 Task: Open Card Sales Contract Review in Board Sales Forecasting and Pipeline Management to Workspace Cloud Computing Software and add a team member Softage.3@softage.net, a label Purple, a checklist Tax Planning, an attachment from your google drive, a color Purple and finally, add a card description 'Plan and execute company team-building conference with team-building challenges' and a comment 'Given the size and scope of this task, let us make sure we have the necessary resources and support to get it done.'. Add a start date 'Jan 03, 1900' with a due date 'Jan 10, 1900'
Action: Mouse moved to (102, 327)
Screenshot: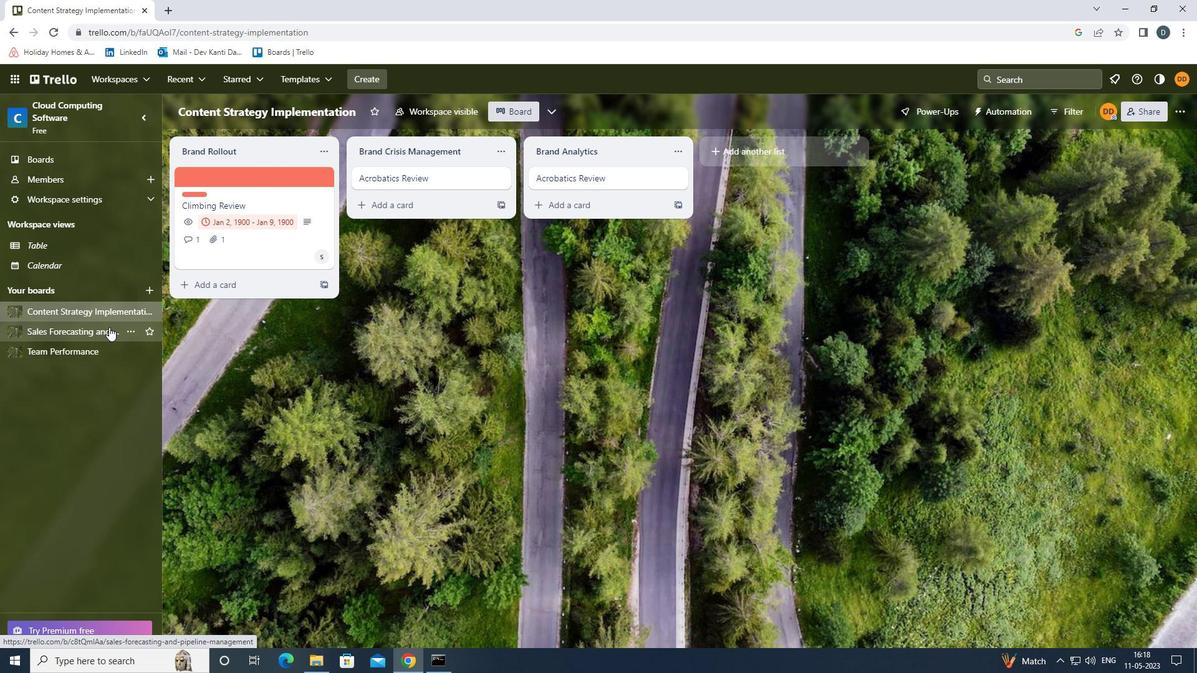 
Action: Mouse pressed left at (102, 327)
Screenshot: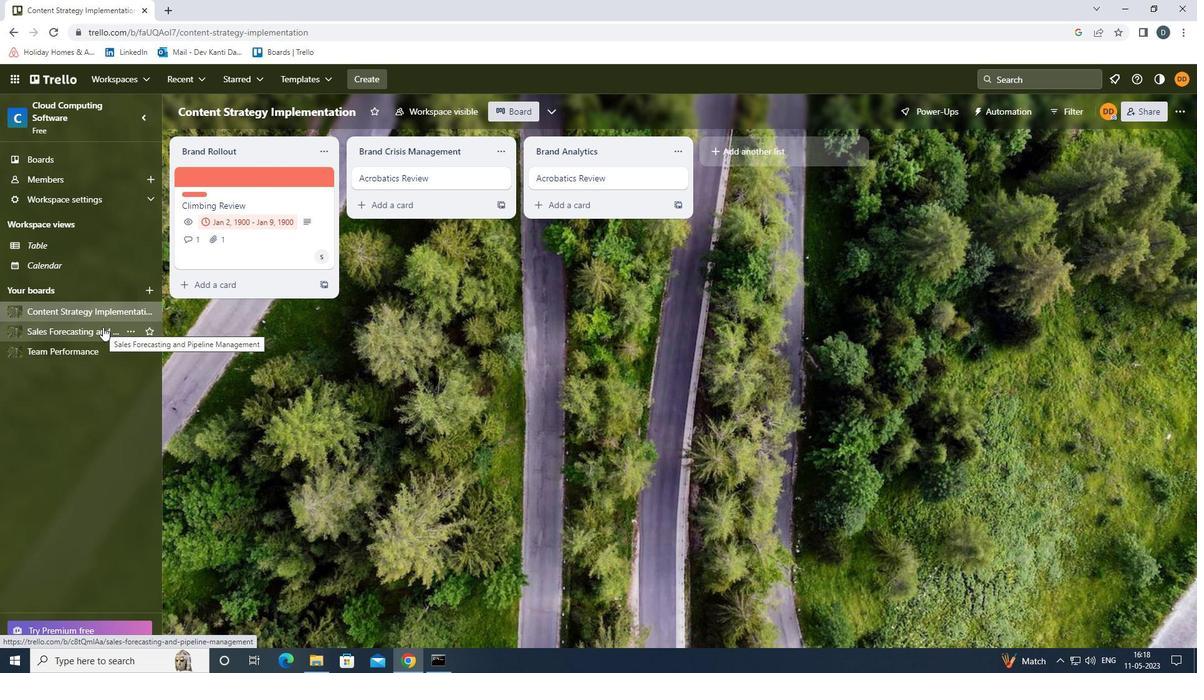 
Action: Mouse moved to (258, 181)
Screenshot: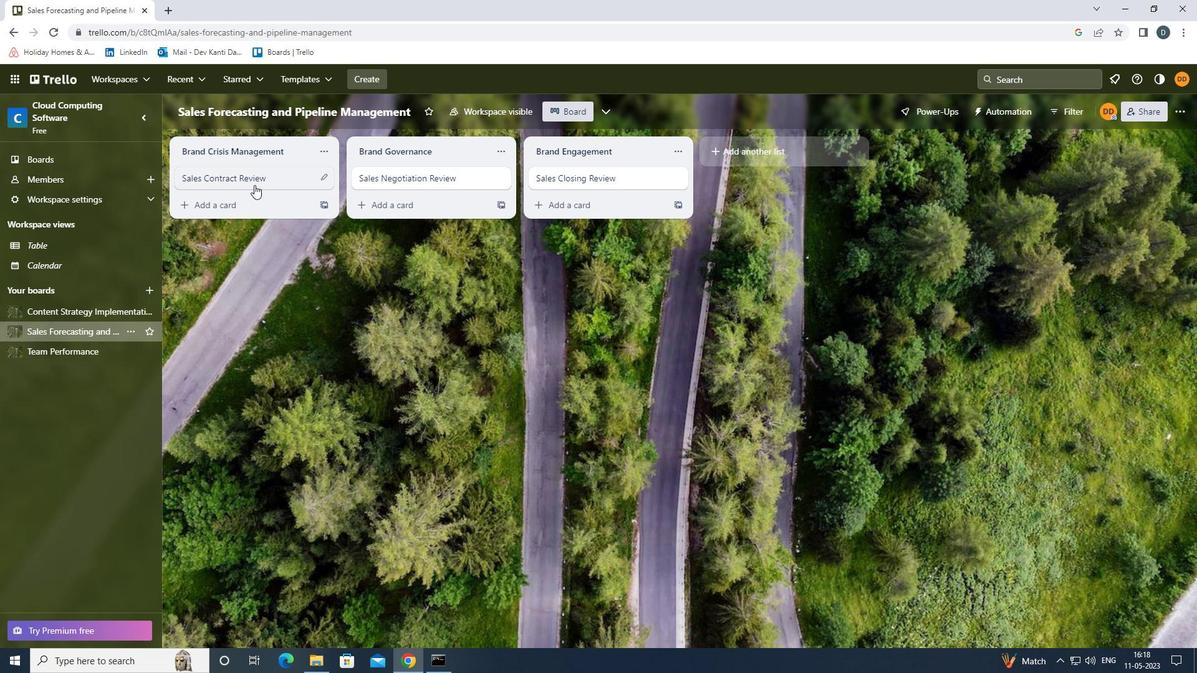 
Action: Mouse pressed left at (258, 181)
Screenshot: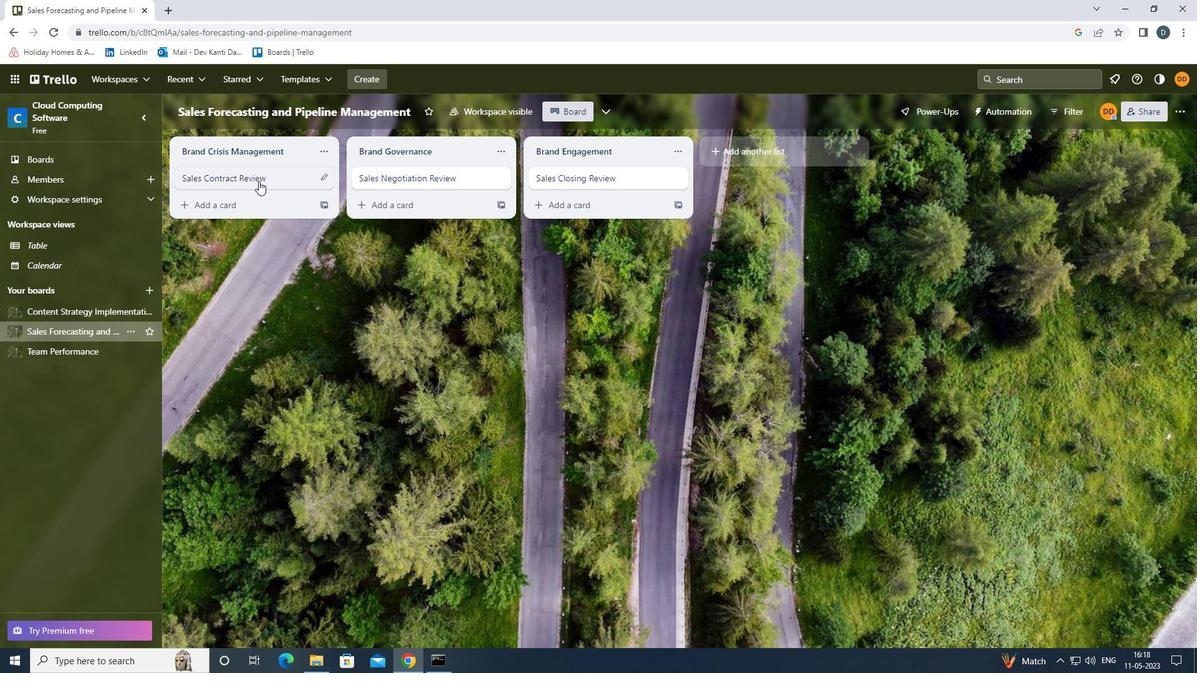
Action: Mouse moved to (739, 177)
Screenshot: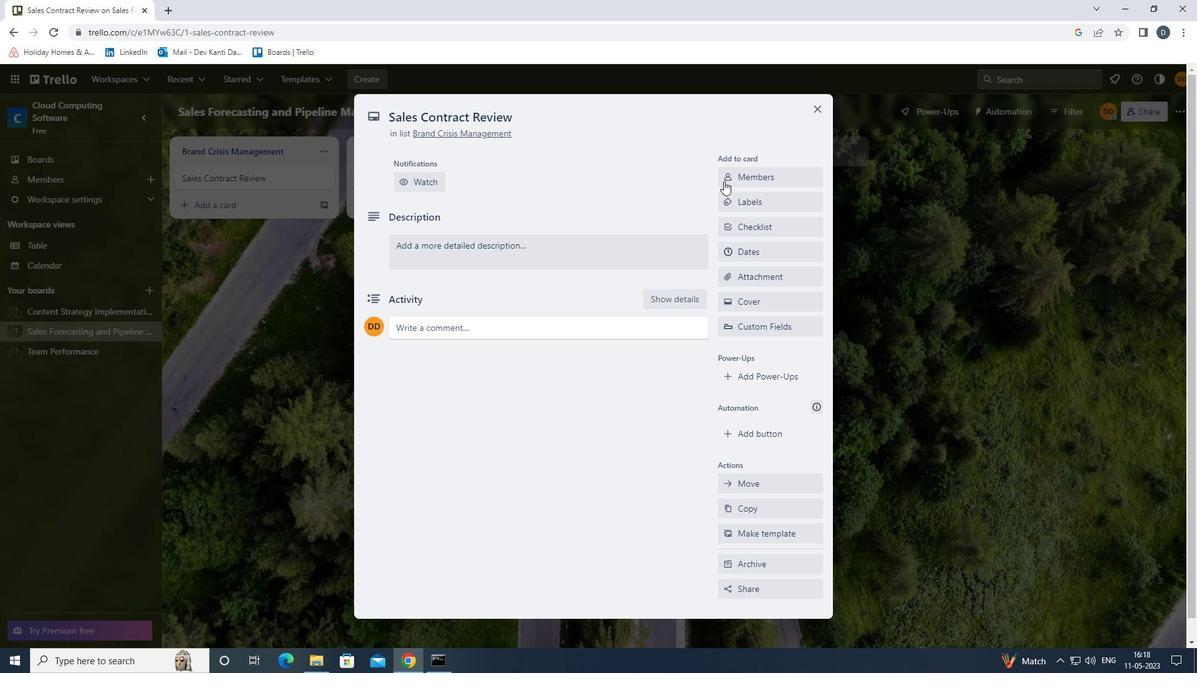 
Action: Mouse pressed left at (739, 177)
Screenshot: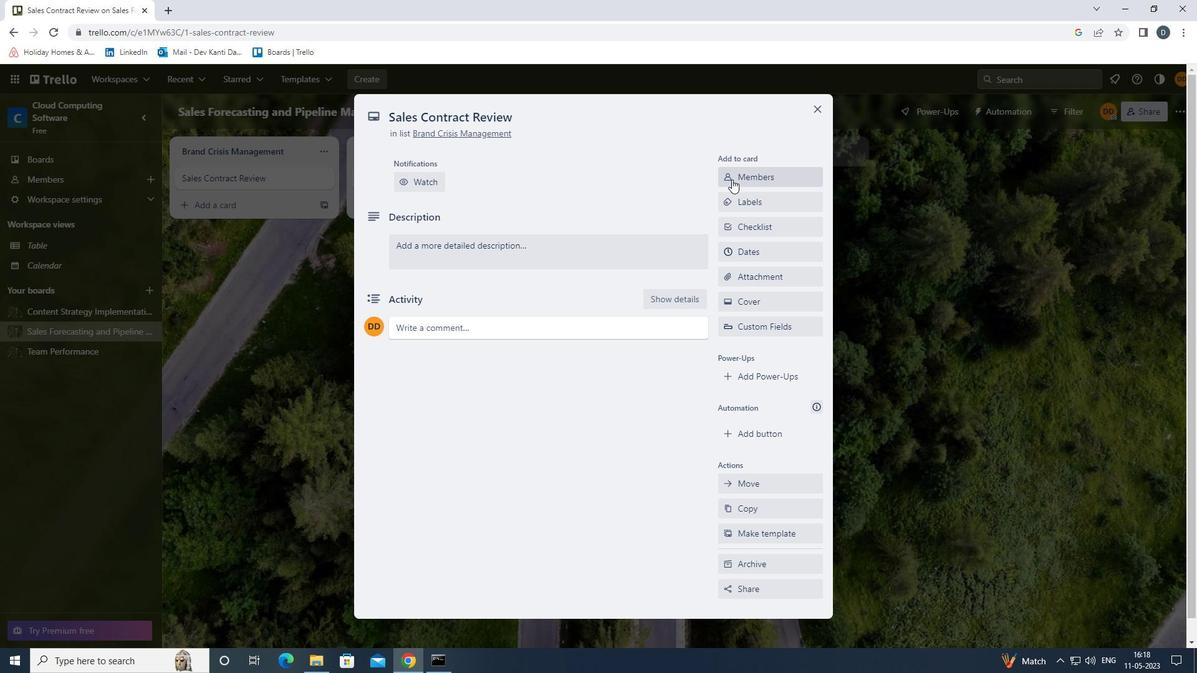
Action: Key pressed <Key.shift><Key.shift>SOFTAGE.3<Key.shift><Key.shift><Key.shift><Key.shift><Key.shift><Key.shift><Key.shift><Key.shift><Key.shift><Key.shift>@SOFTAGE.NET
Screenshot: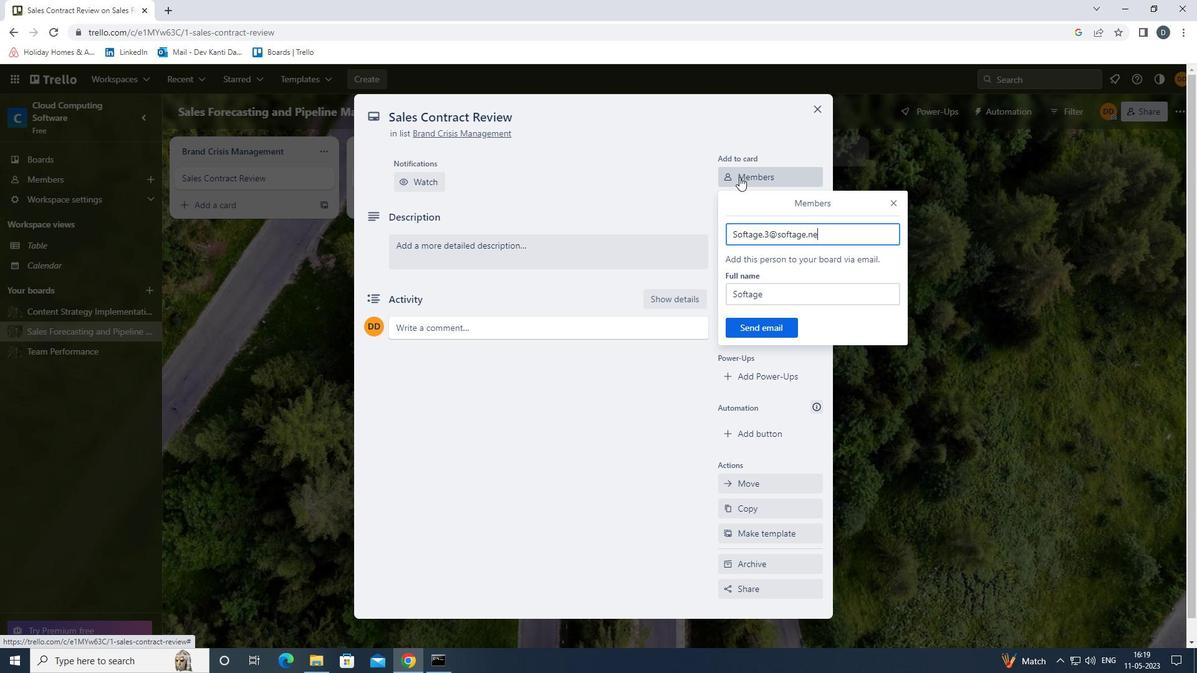 
Action: Mouse moved to (757, 324)
Screenshot: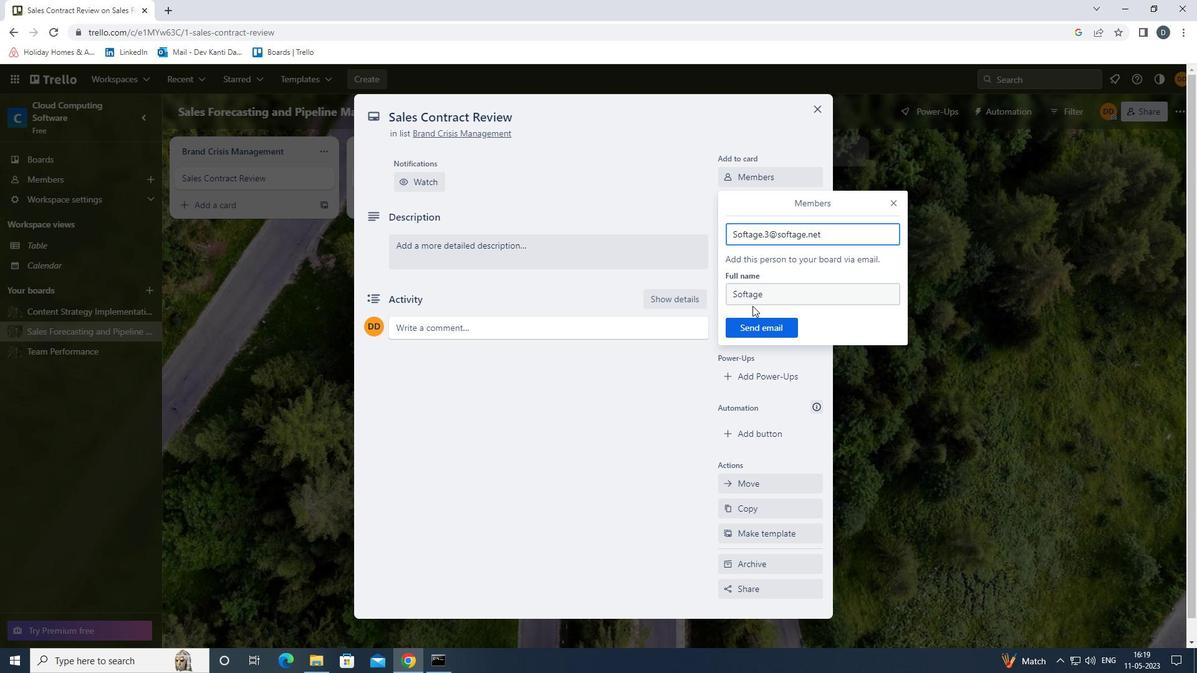 
Action: Mouse pressed left at (757, 324)
Screenshot: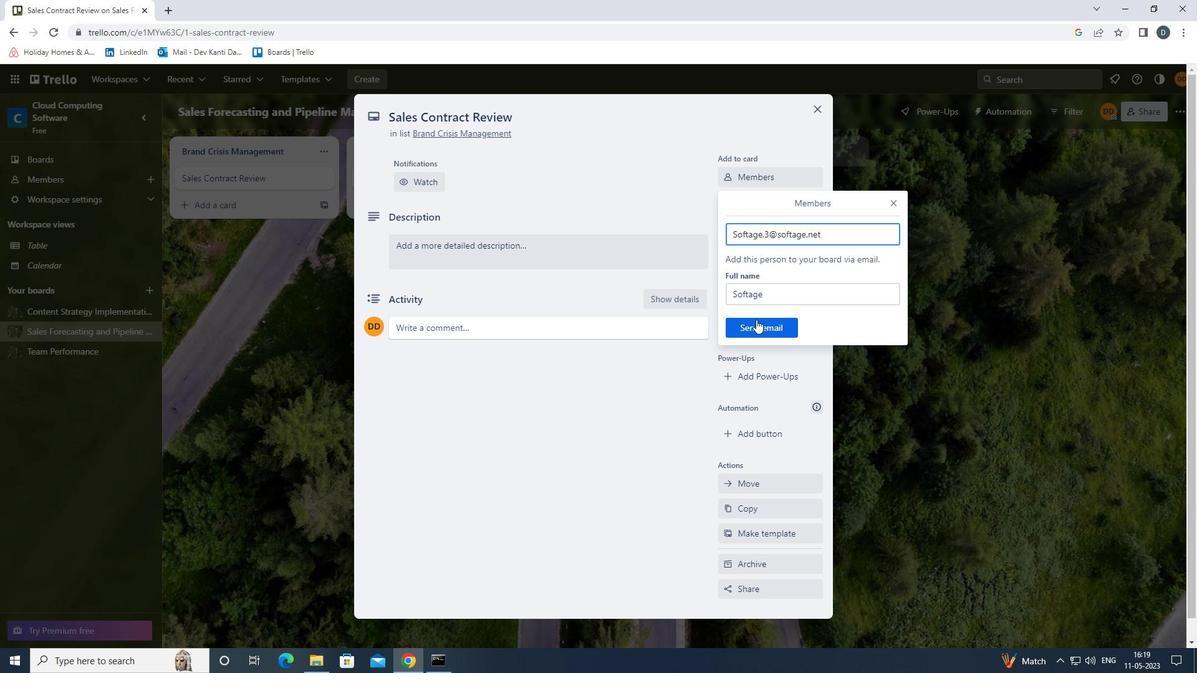 
Action: Mouse moved to (777, 248)
Screenshot: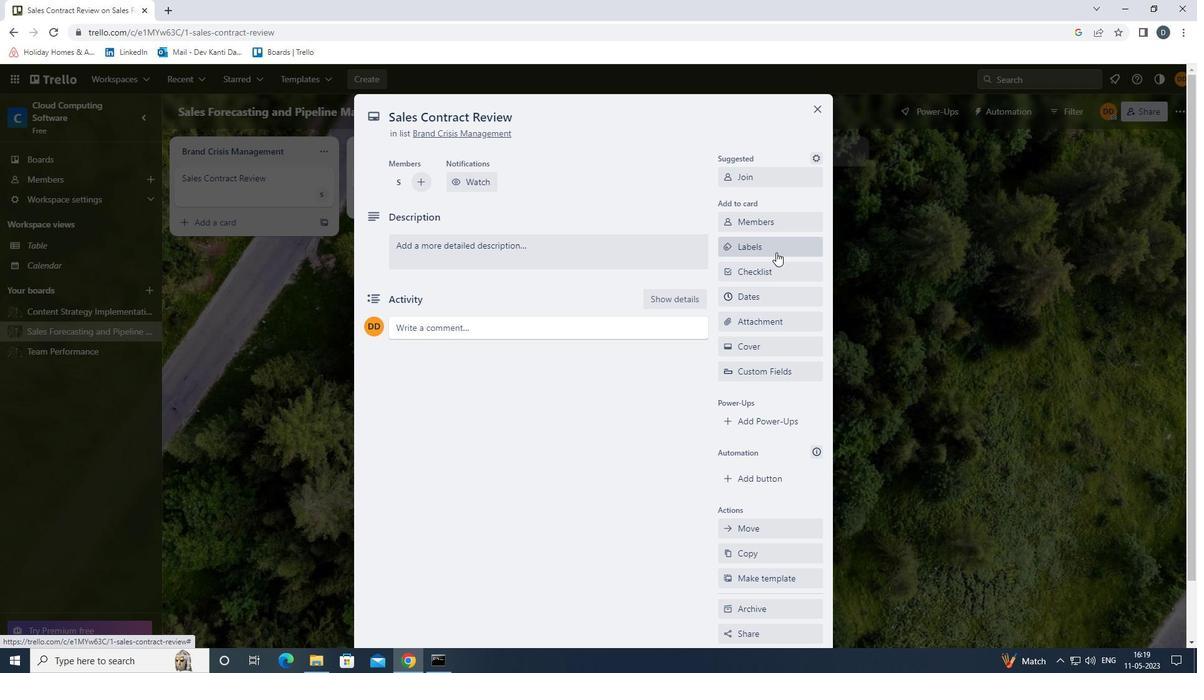 
Action: Mouse pressed left at (777, 248)
Screenshot: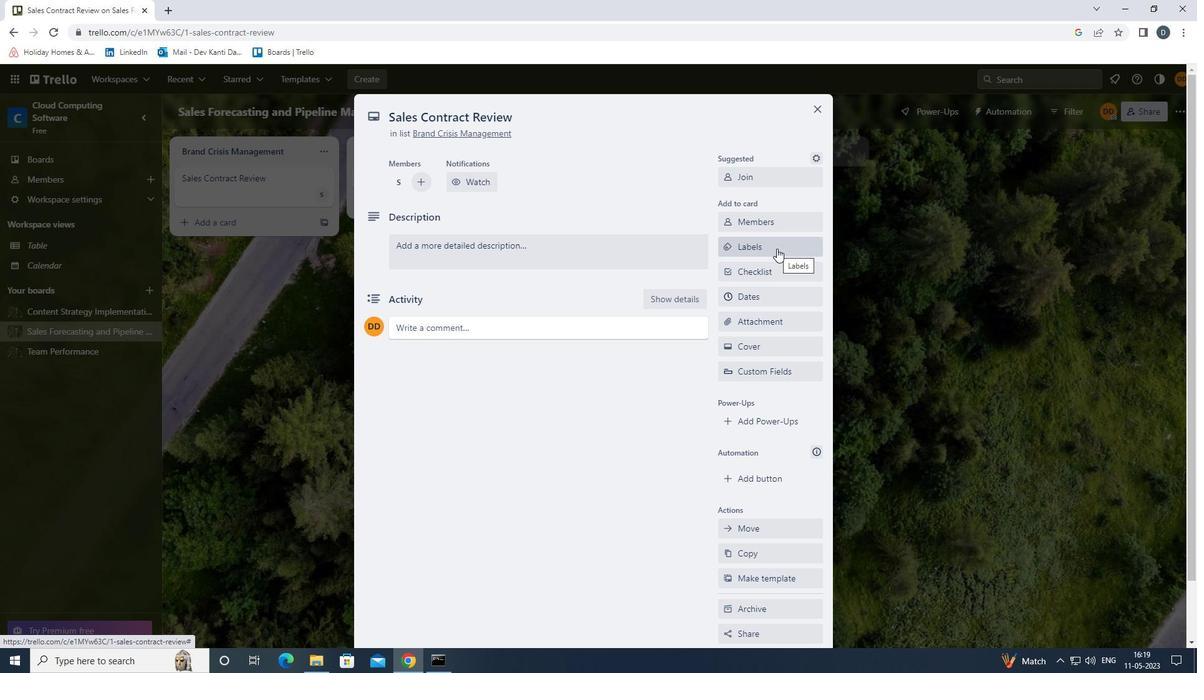 
Action: Mouse moved to (794, 432)
Screenshot: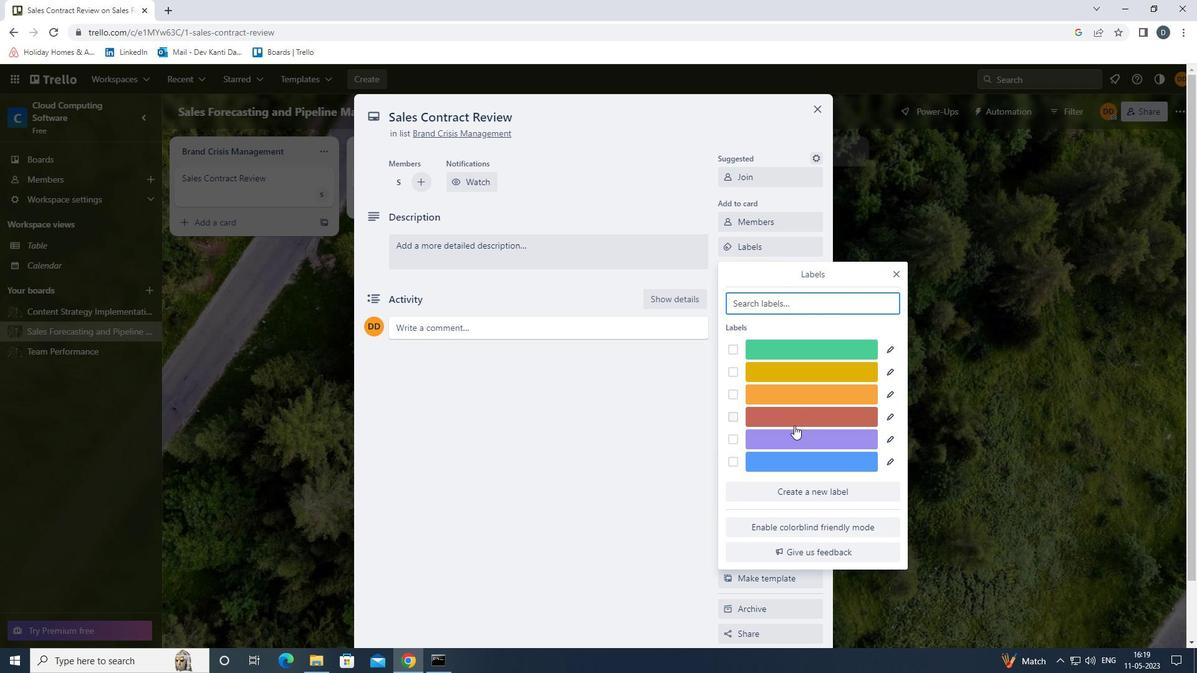 
Action: Mouse pressed left at (794, 432)
Screenshot: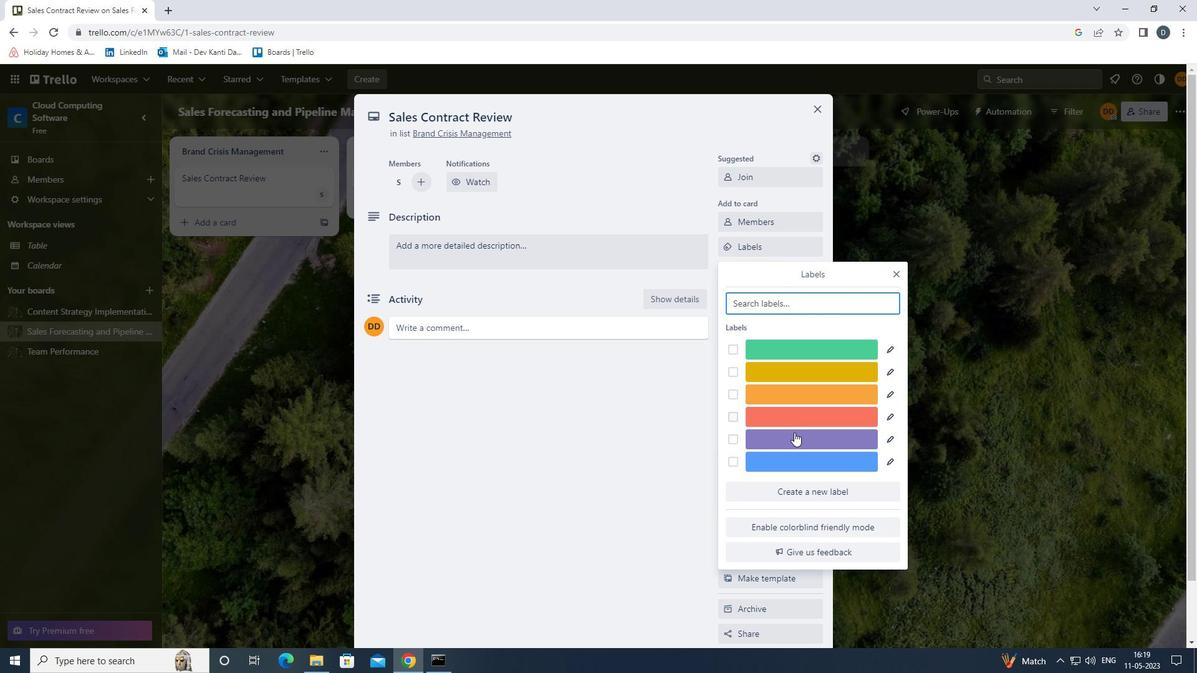 
Action: Mouse moved to (899, 276)
Screenshot: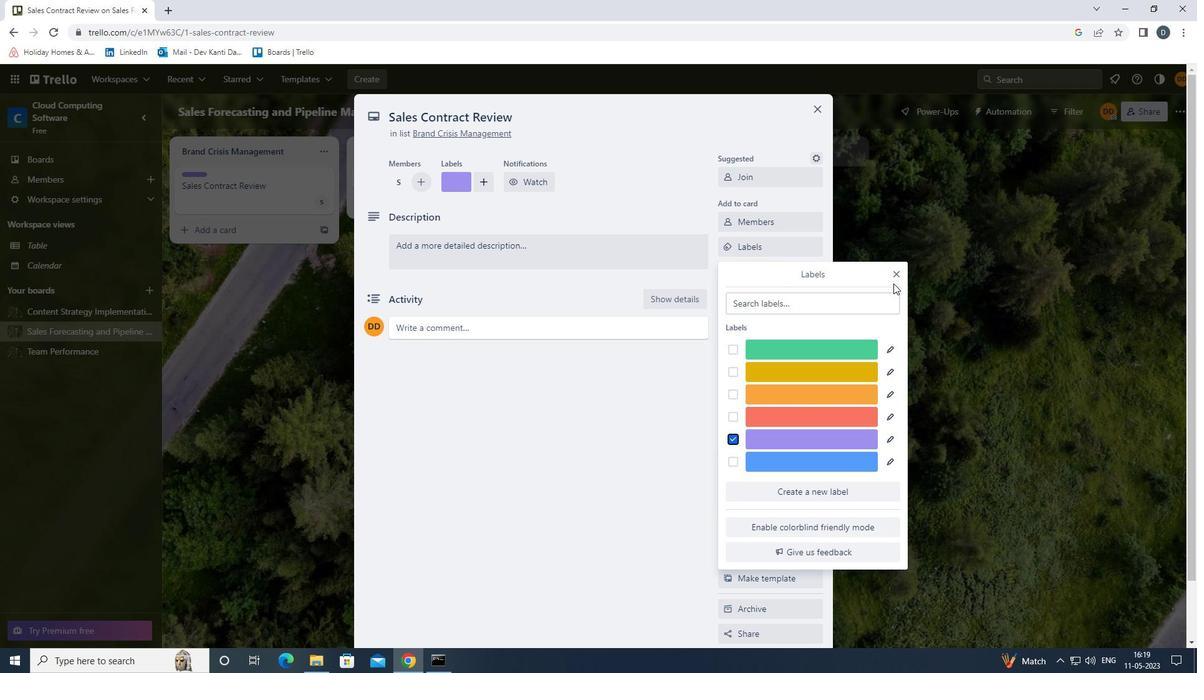 
Action: Mouse pressed left at (899, 276)
Screenshot: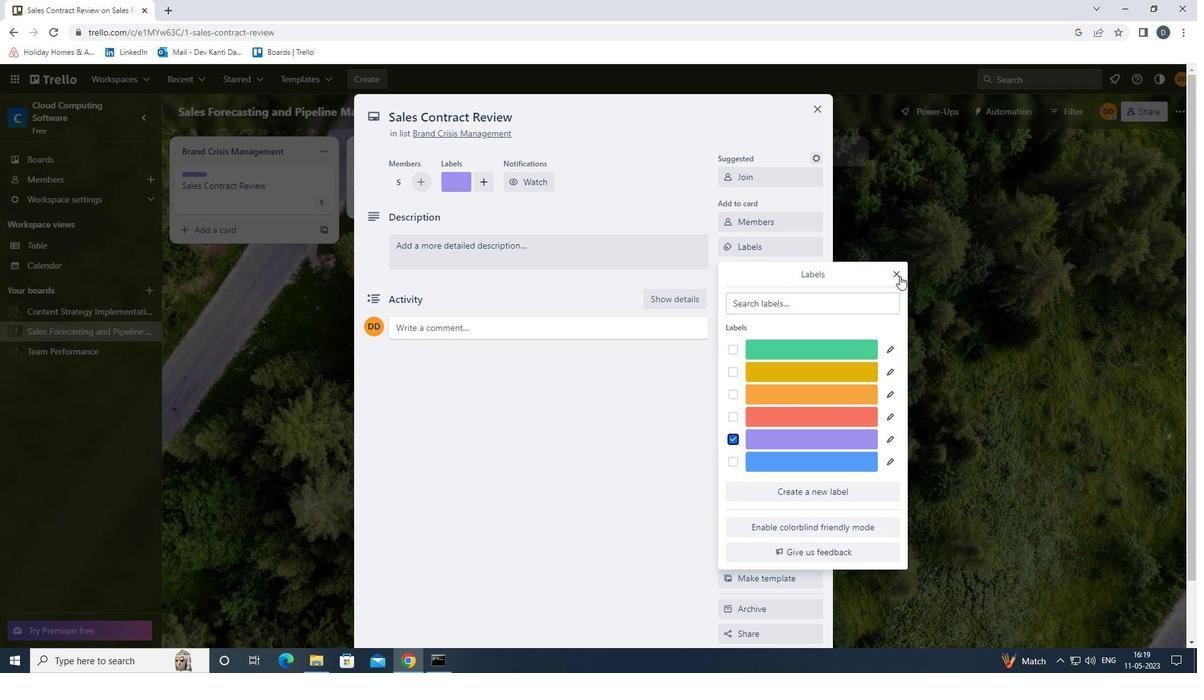 
Action: Mouse moved to (802, 271)
Screenshot: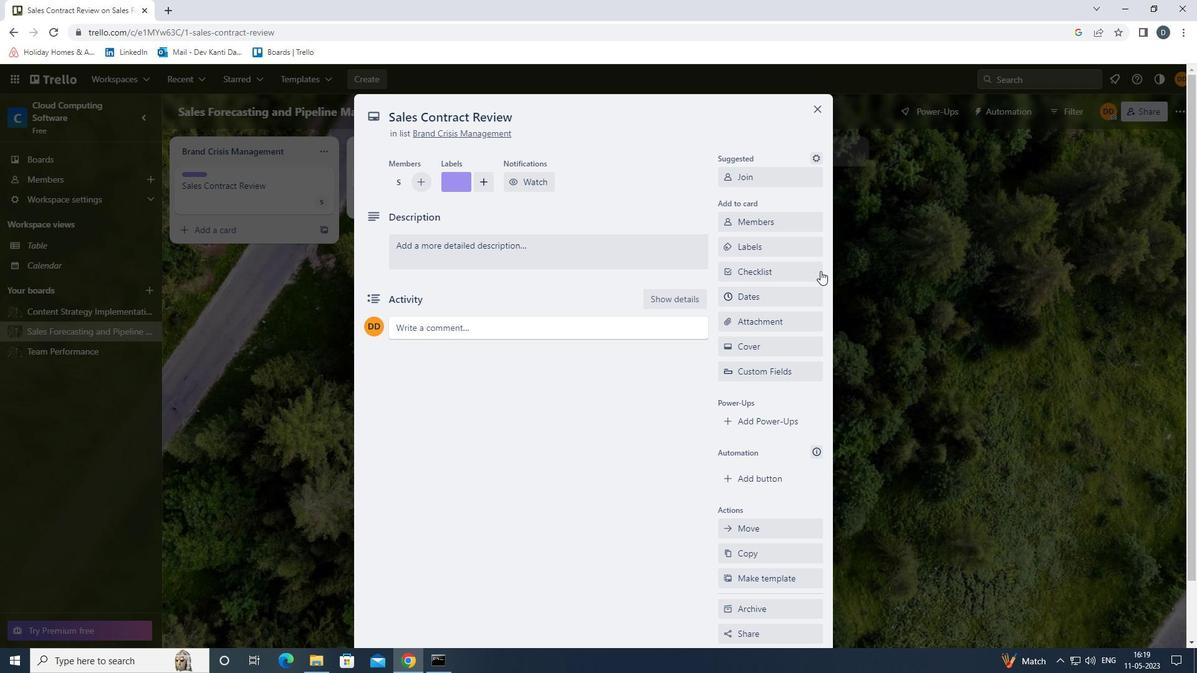 
Action: Mouse pressed left at (802, 271)
Screenshot: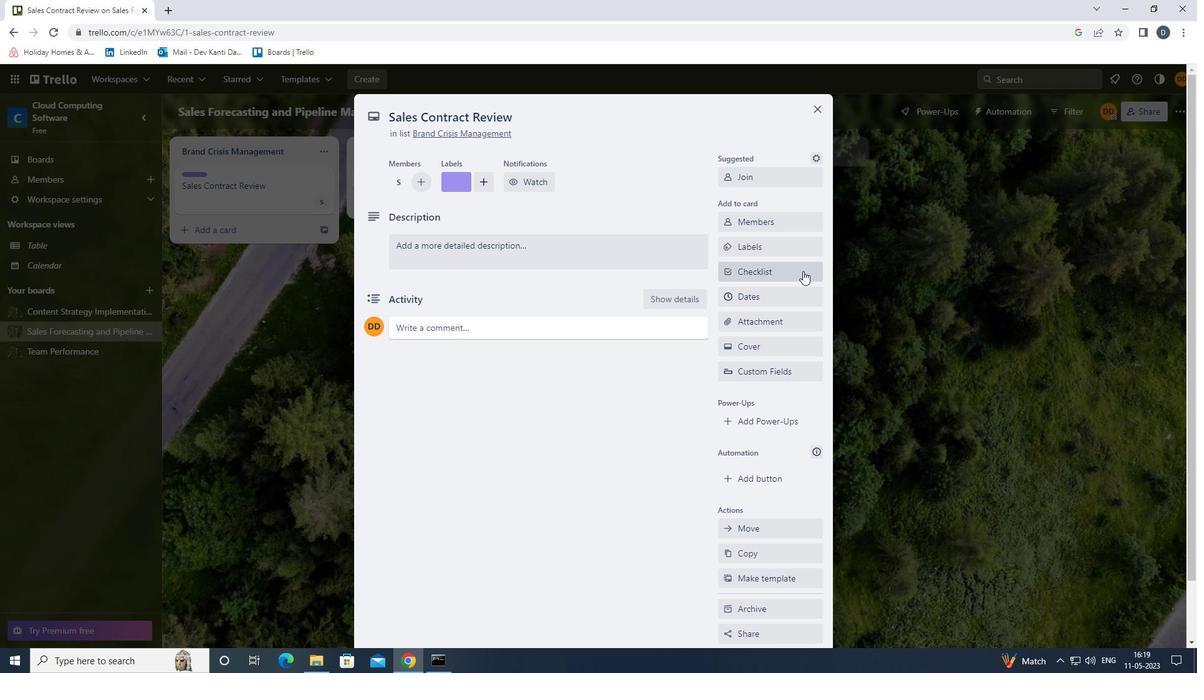 
Action: Key pressed <Key.shift>TAX<Key.space><Key.shift><Key.shift>PLANNING<Key.enter>
Screenshot: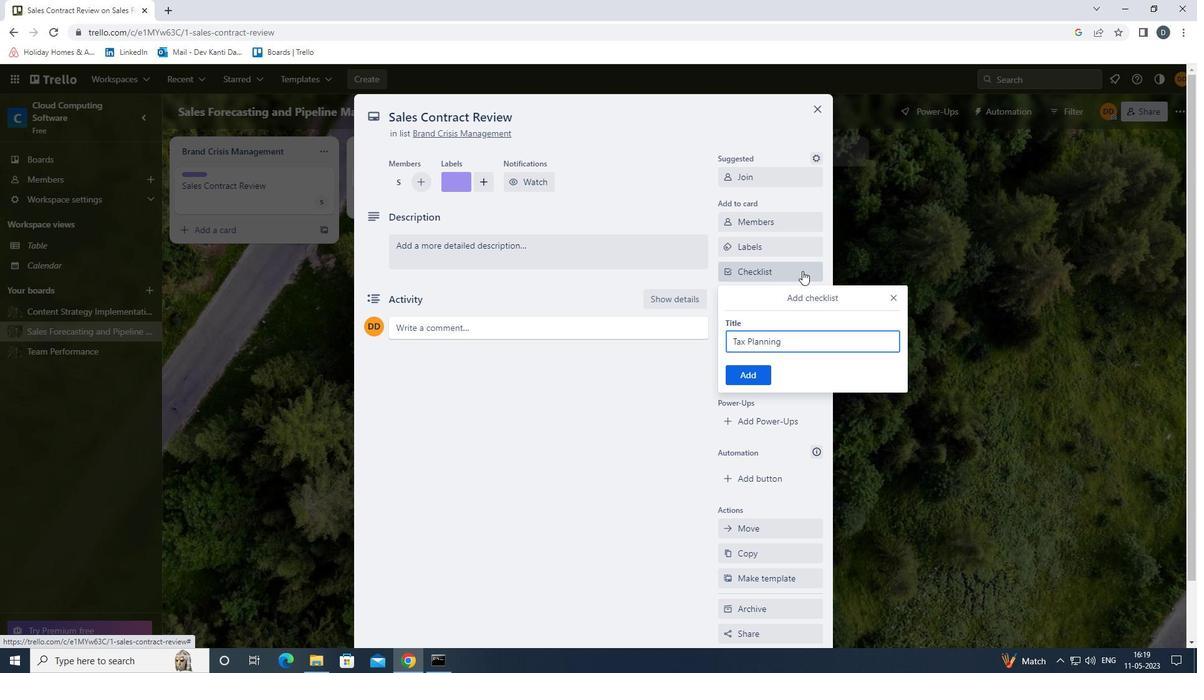 
Action: Mouse moved to (783, 317)
Screenshot: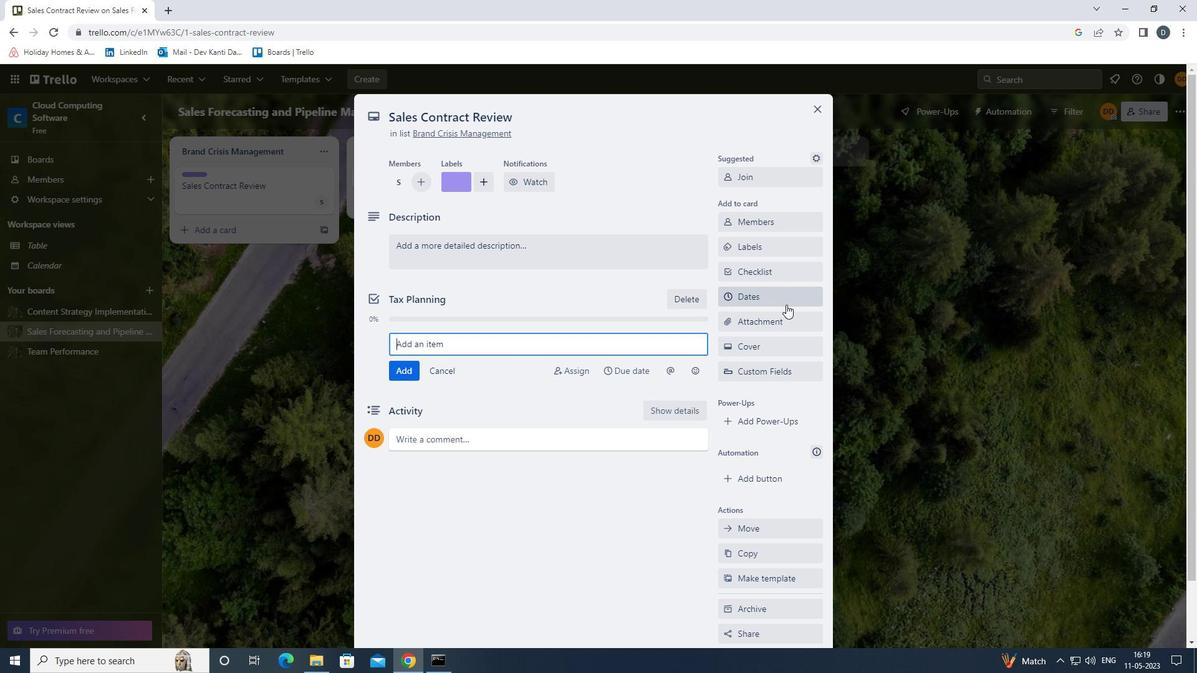
Action: Mouse pressed left at (783, 317)
Screenshot: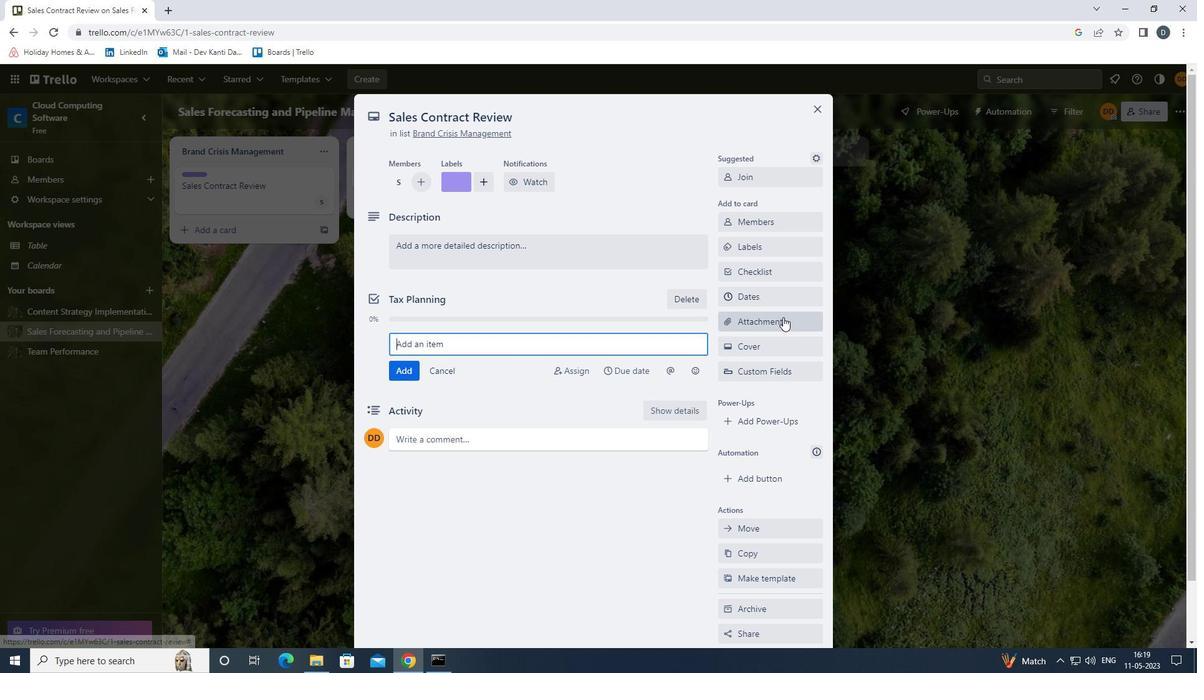 
Action: Mouse moved to (782, 410)
Screenshot: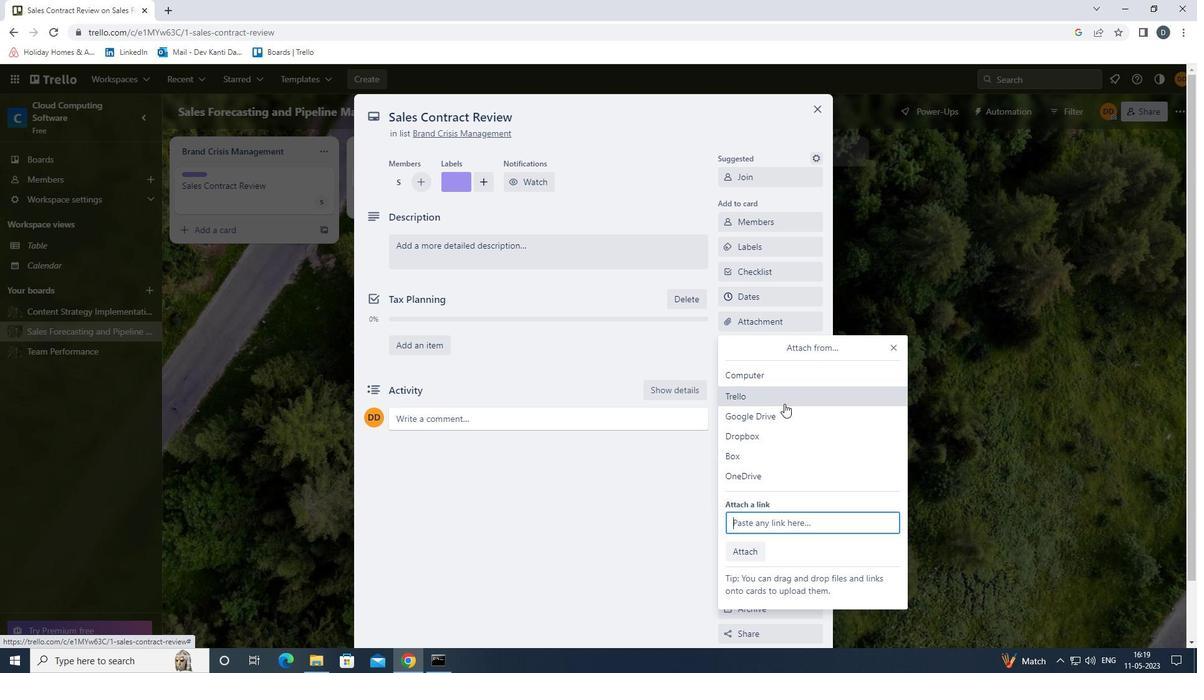 
Action: Mouse pressed left at (782, 410)
Screenshot: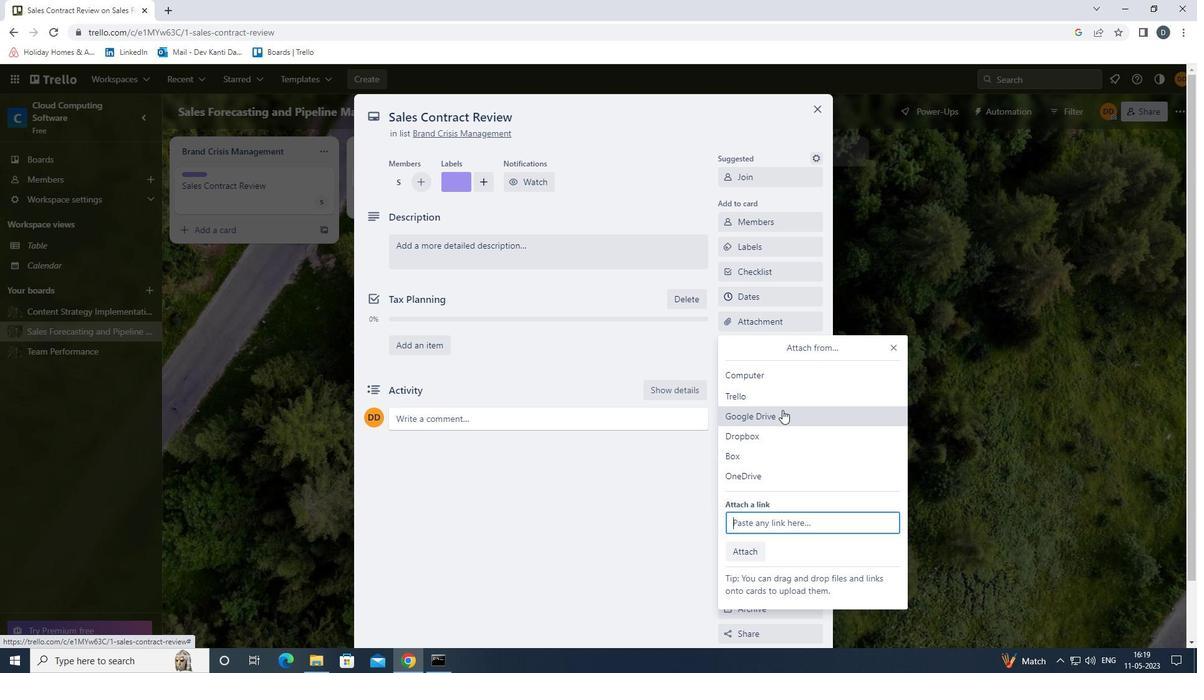 
Action: Mouse moved to (363, 376)
Screenshot: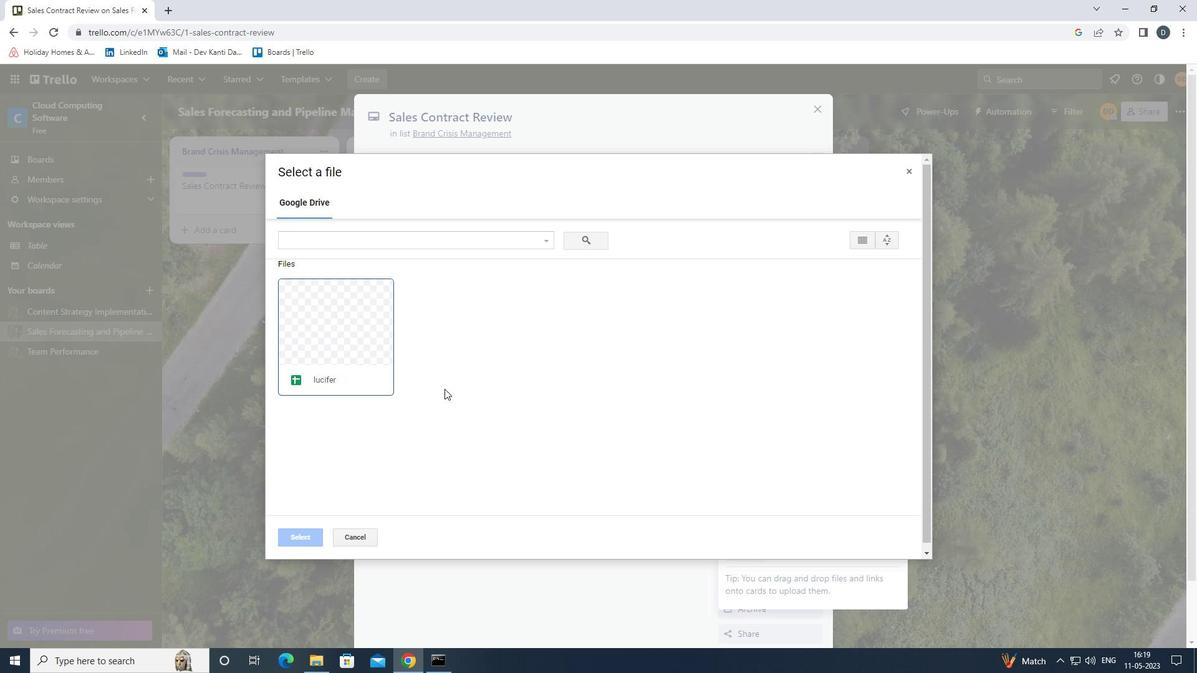 
Action: Mouse pressed left at (363, 376)
Screenshot: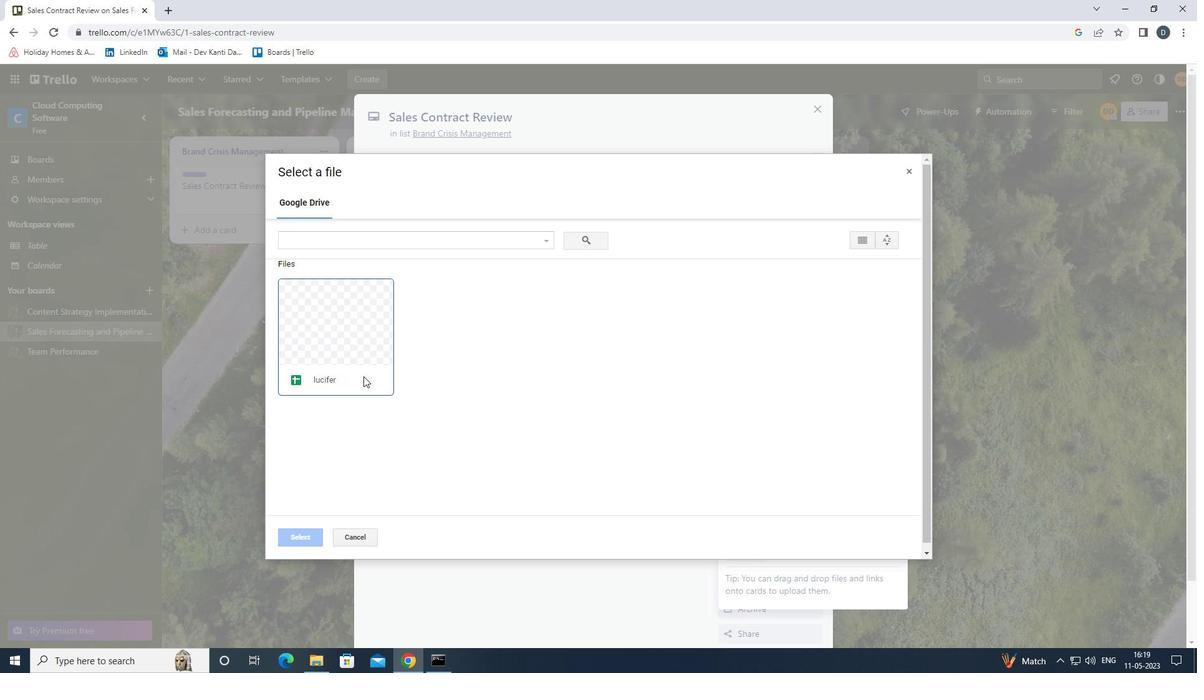 
Action: Mouse moved to (303, 538)
Screenshot: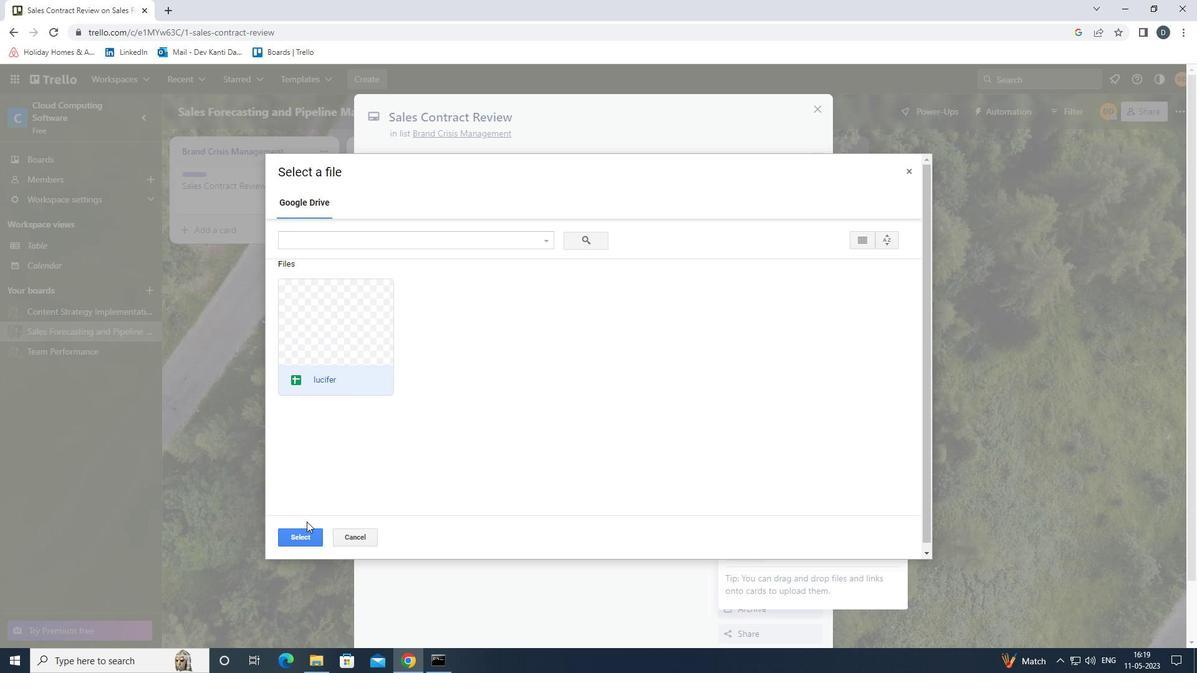 
Action: Mouse pressed left at (303, 538)
Screenshot: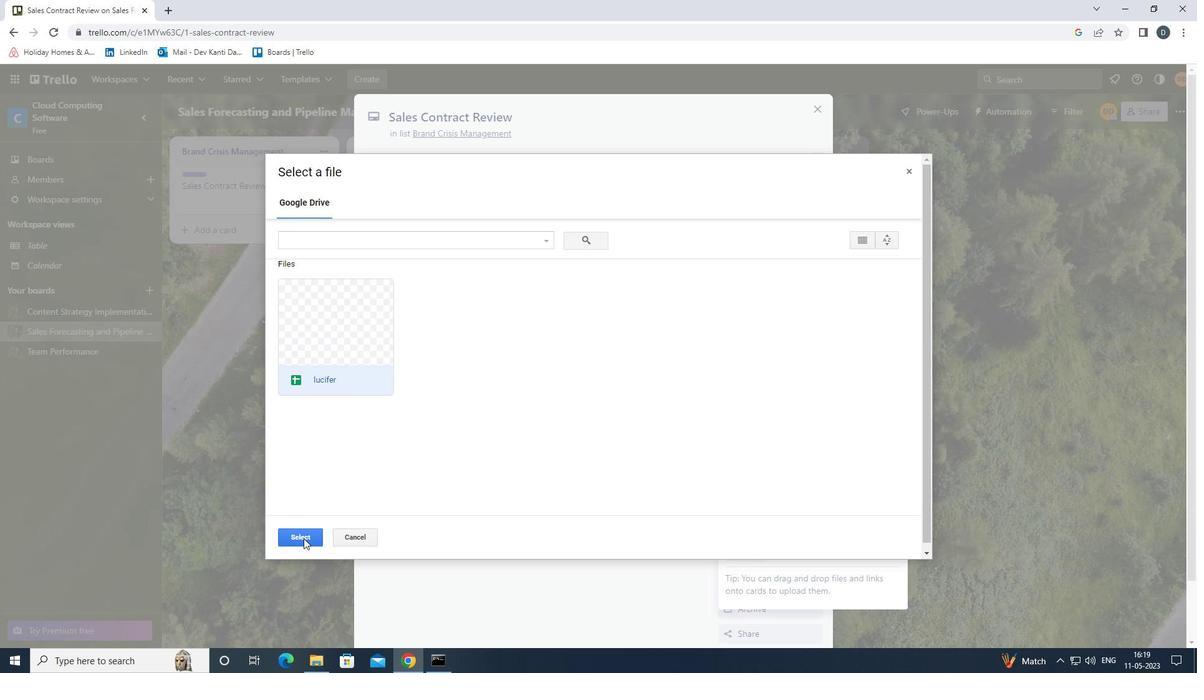 
Action: Mouse moved to (777, 347)
Screenshot: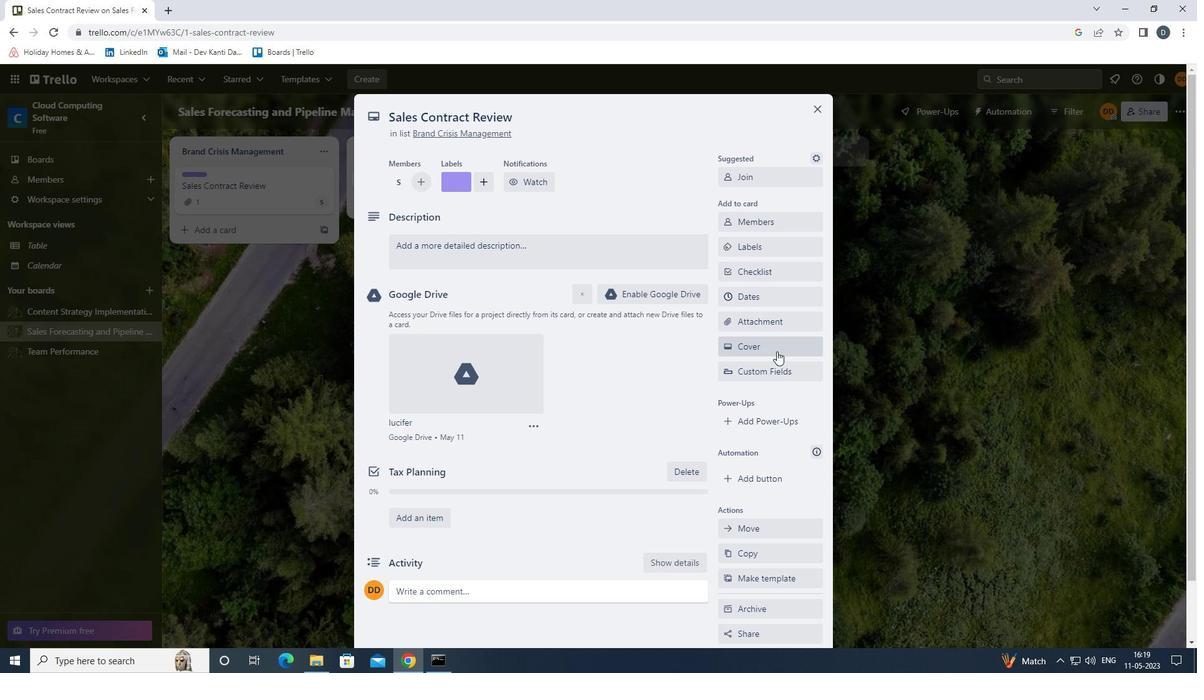 
Action: Mouse pressed left at (777, 347)
Screenshot: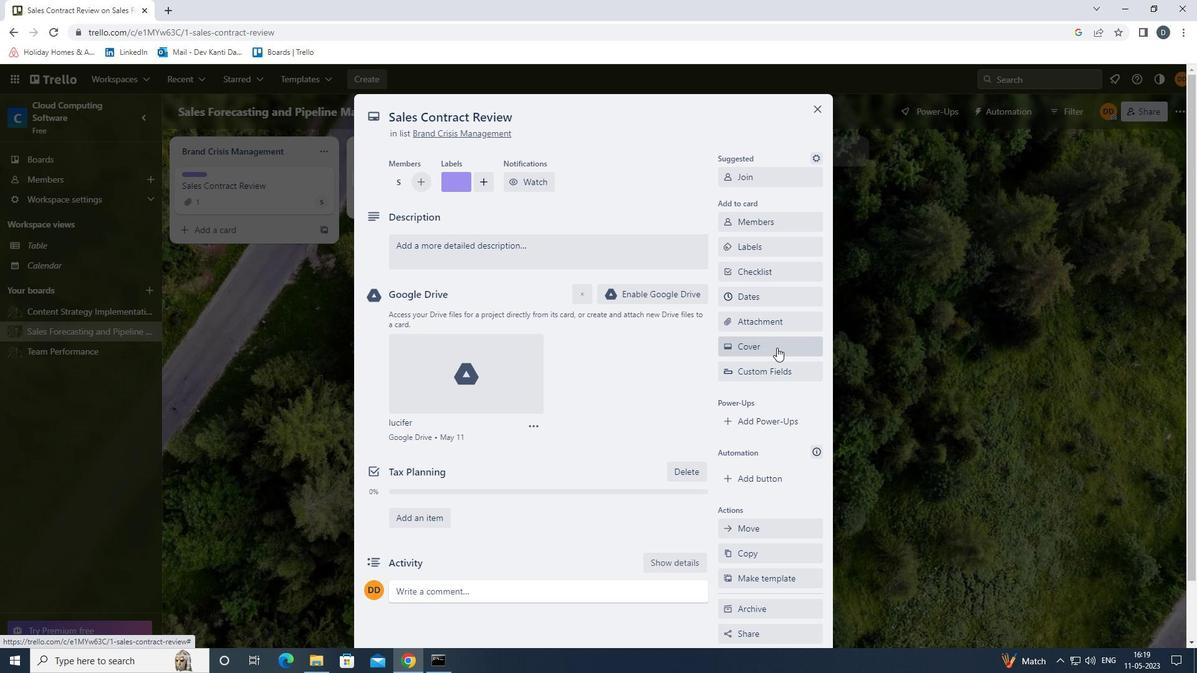 
Action: Mouse moved to (884, 398)
Screenshot: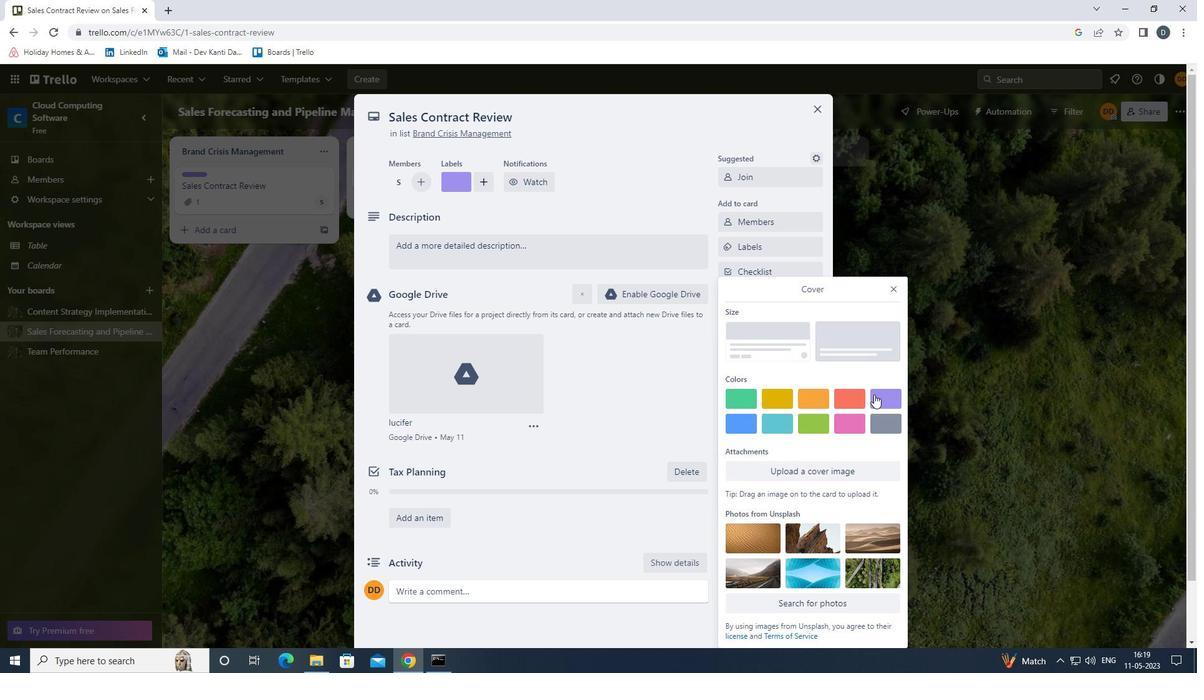 
Action: Mouse pressed left at (884, 398)
Screenshot: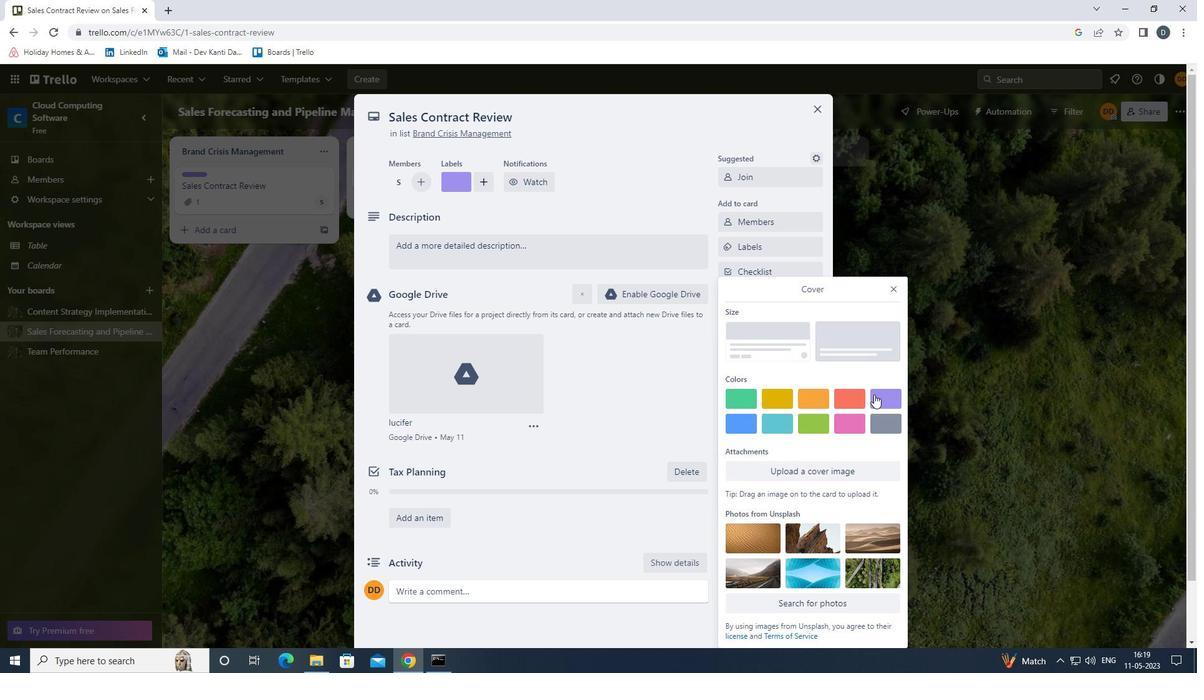 
Action: Mouse moved to (895, 261)
Screenshot: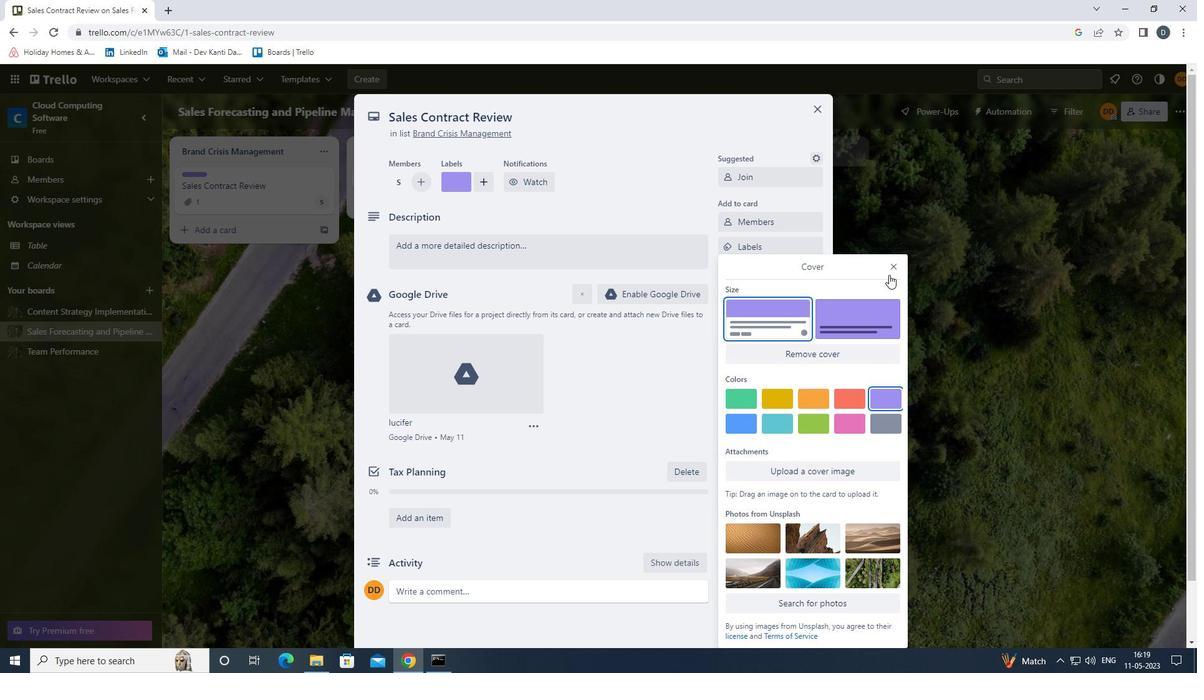 
Action: Mouse pressed left at (895, 261)
Screenshot: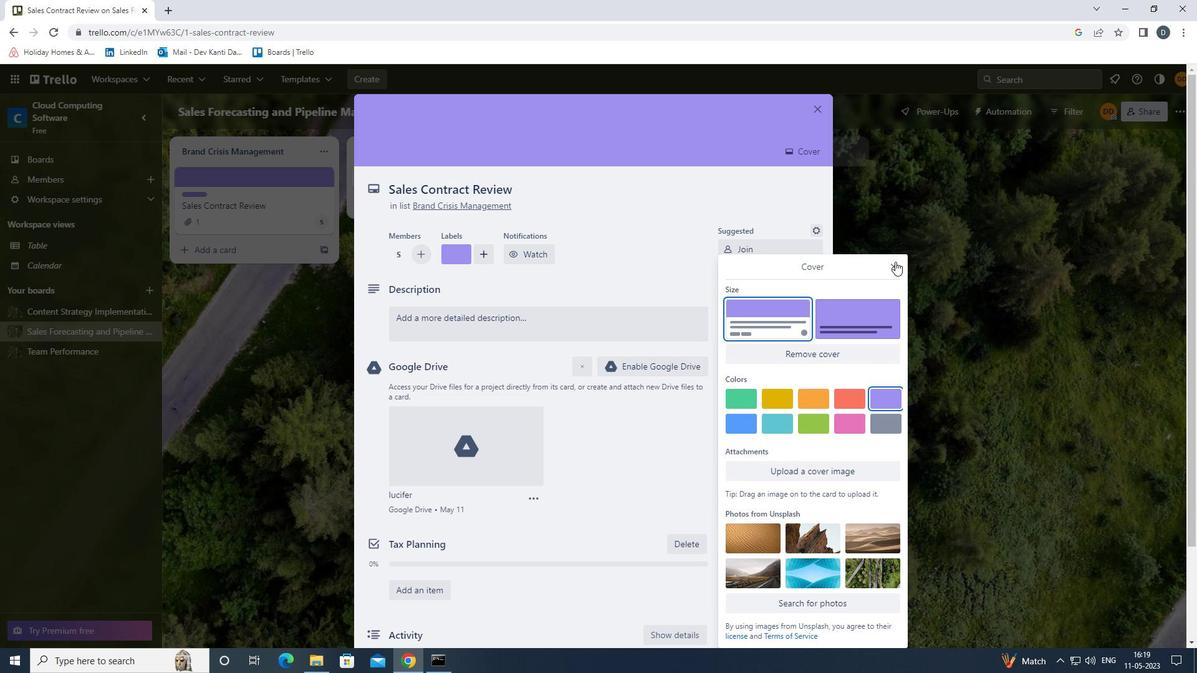 
Action: Mouse moved to (616, 315)
Screenshot: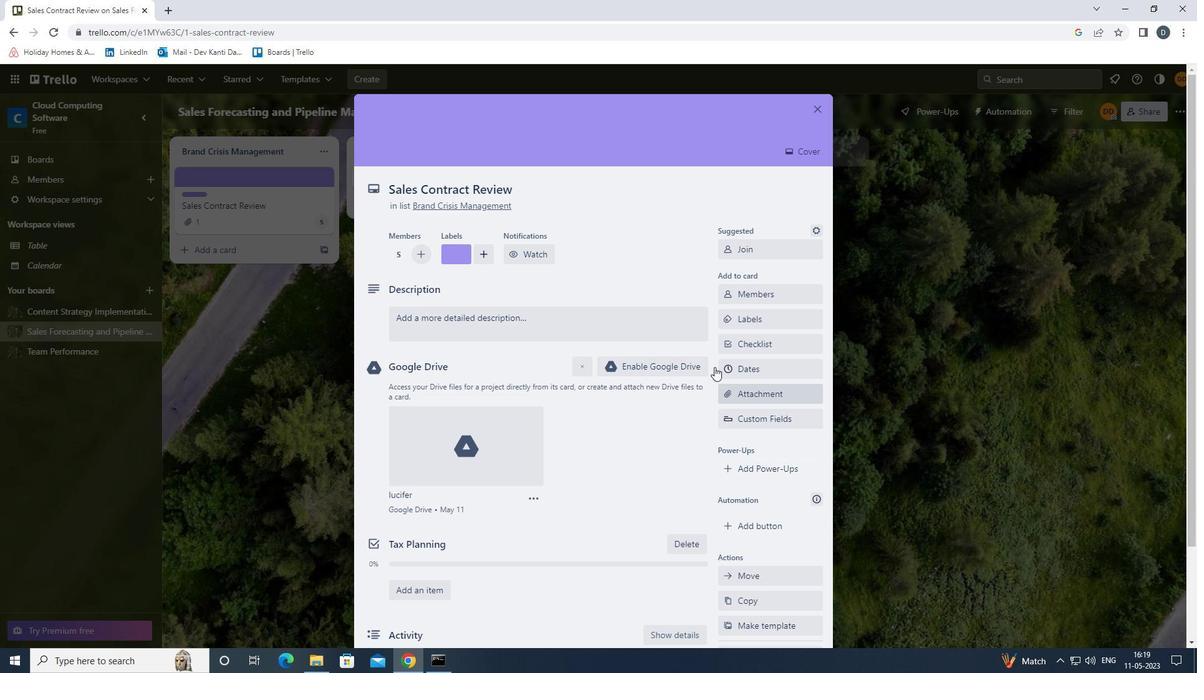 
Action: Mouse pressed left at (616, 315)
Screenshot: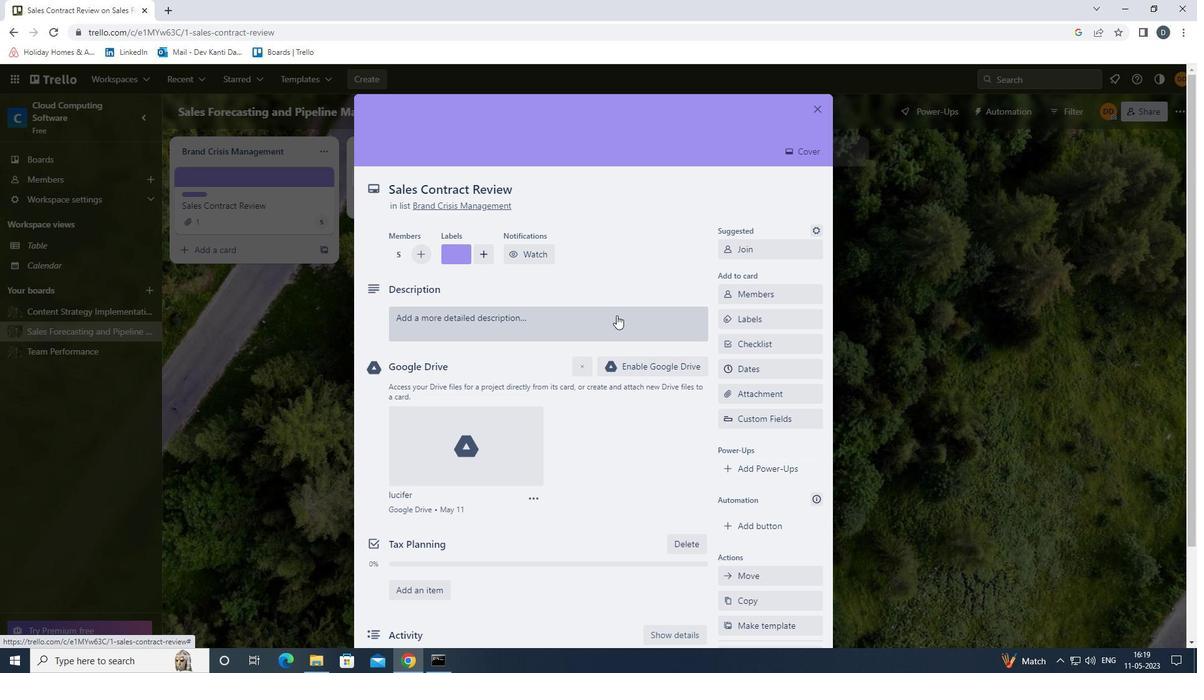 
Action: Mouse moved to (616, 315)
Screenshot: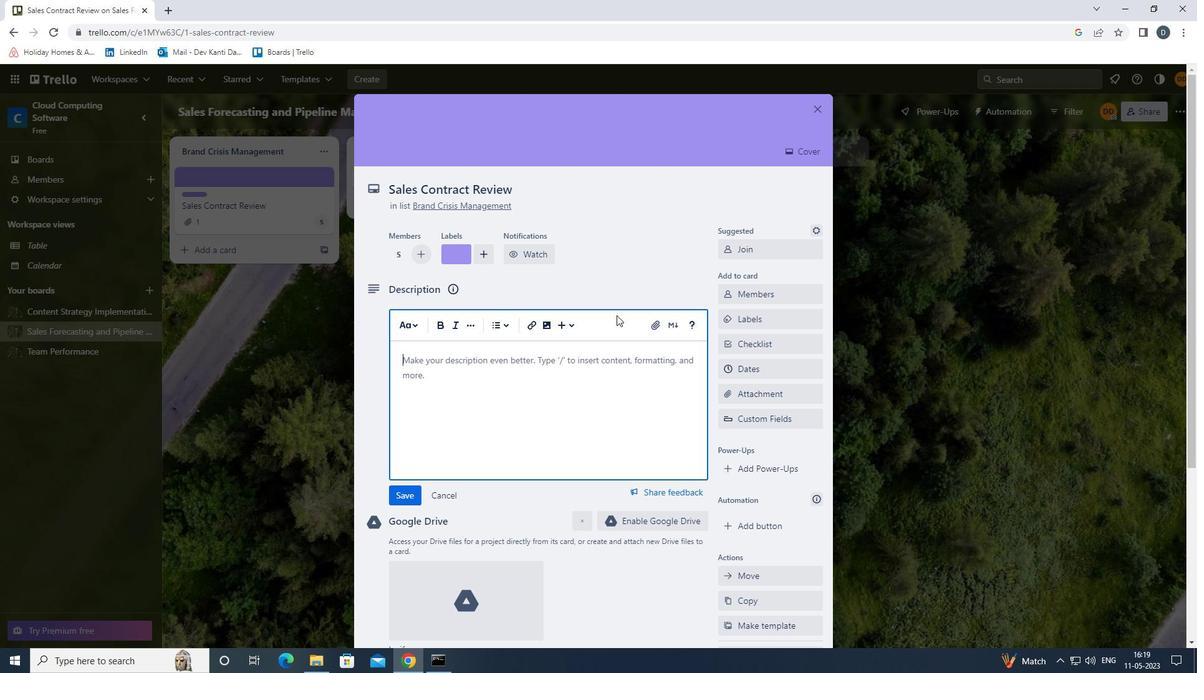 
Action: Key pressed <Key.shift>PLAN<Key.space>AND<Key.space>EXECUTE<Key.space>COMPANY<Key.space>TEAM-BUILDING<Key.space>CONFERENCE<Key.space>WITH<Key.space>TEAM-BUILDING<Key.space>CHALLENGES.
Screenshot: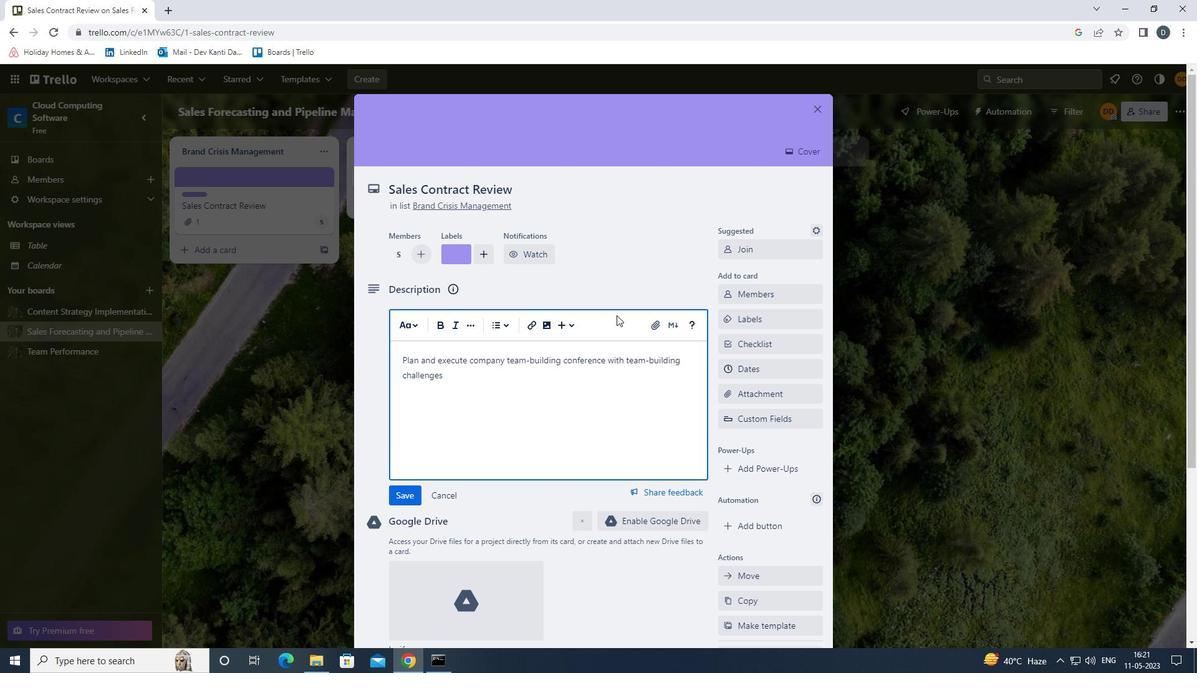 
Action: Mouse moved to (399, 487)
Screenshot: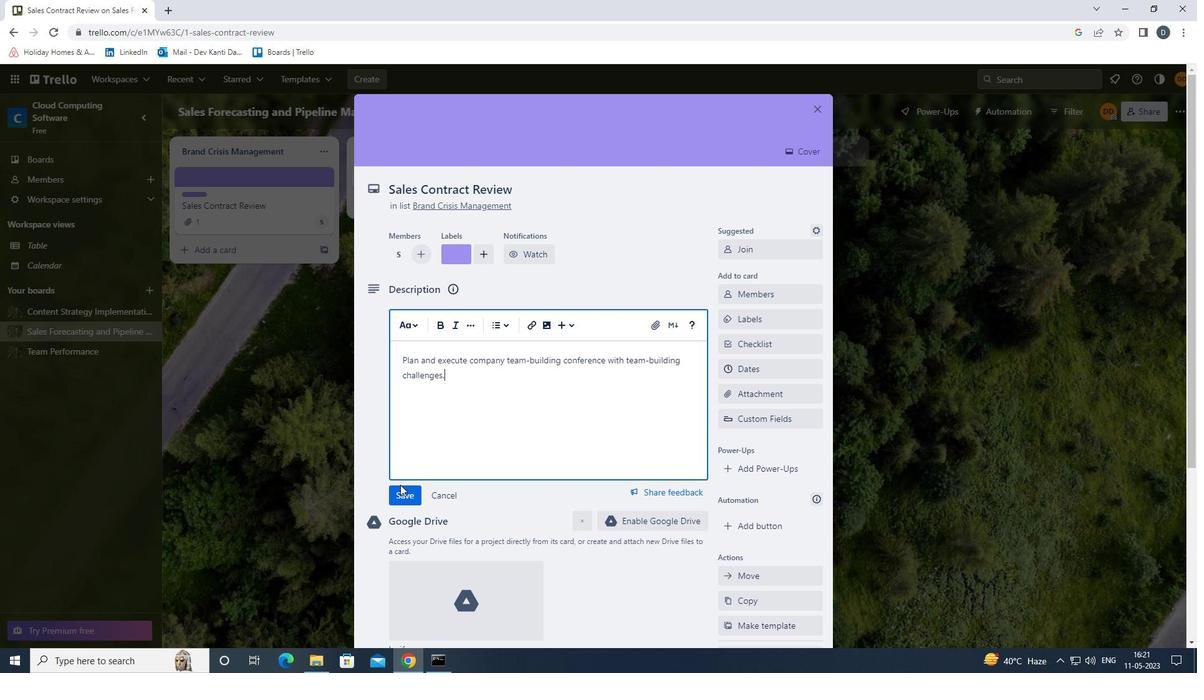 
Action: Mouse pressed left at (399, 487)
Screenshot: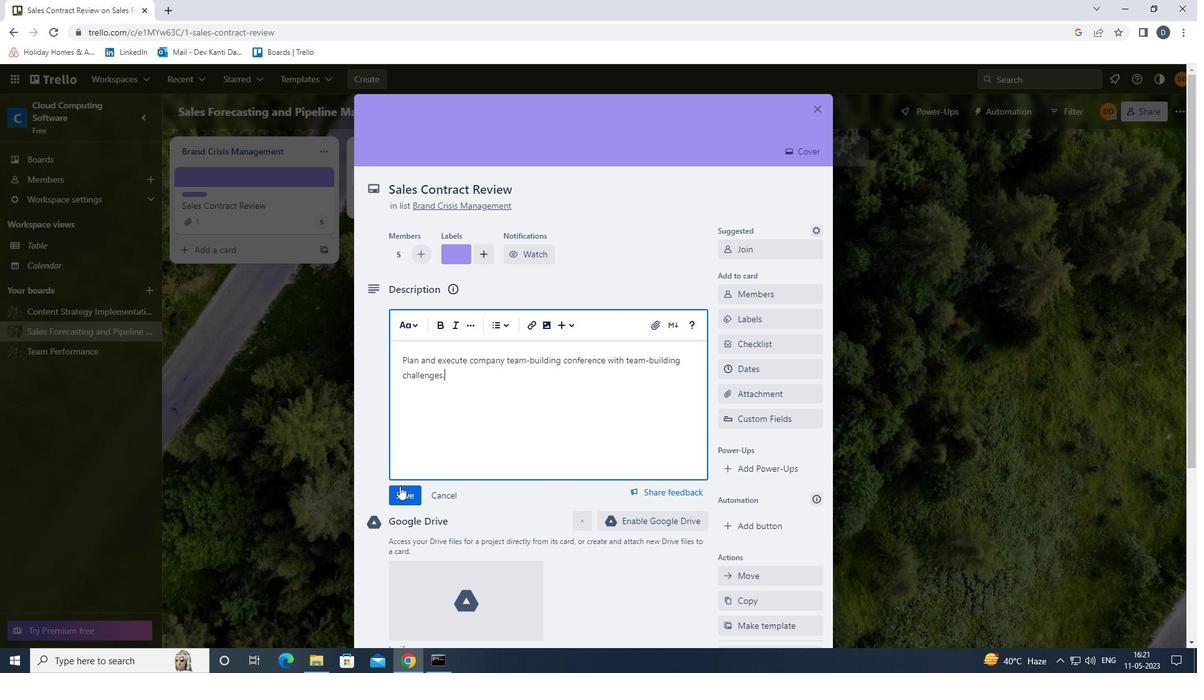
Action: Mouse moved to (625, 429)
Screenshot: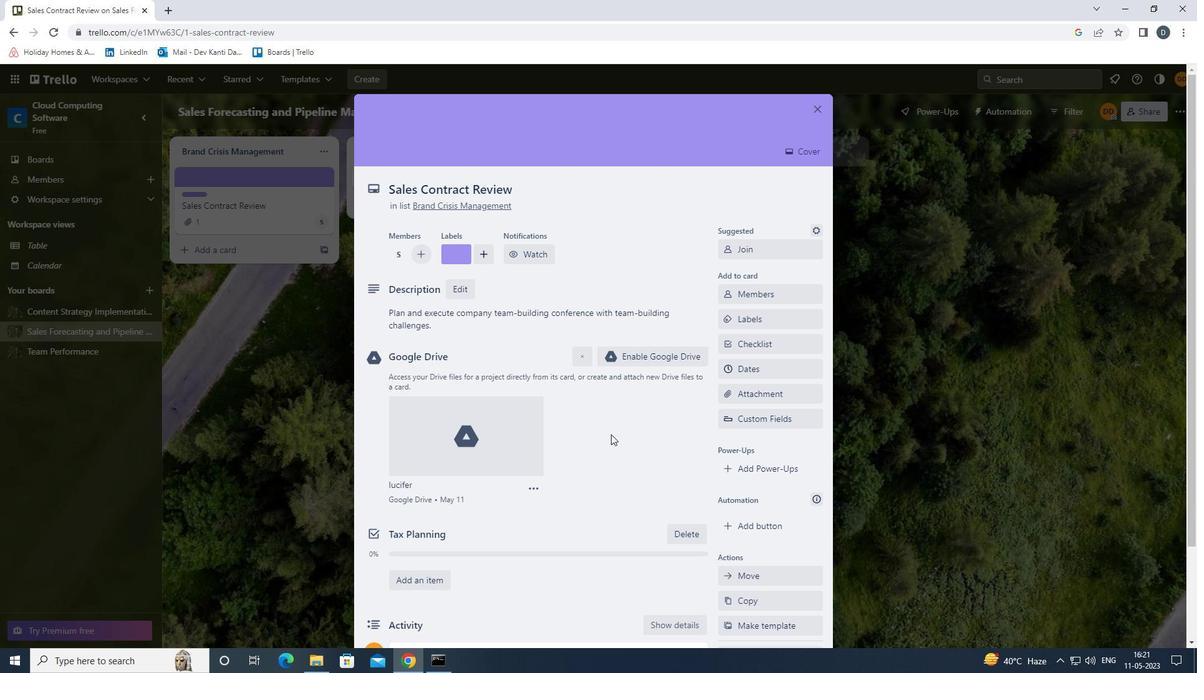 
Action: Mouse scrolled (625, 428) with delta (0, 0)
Screenshot: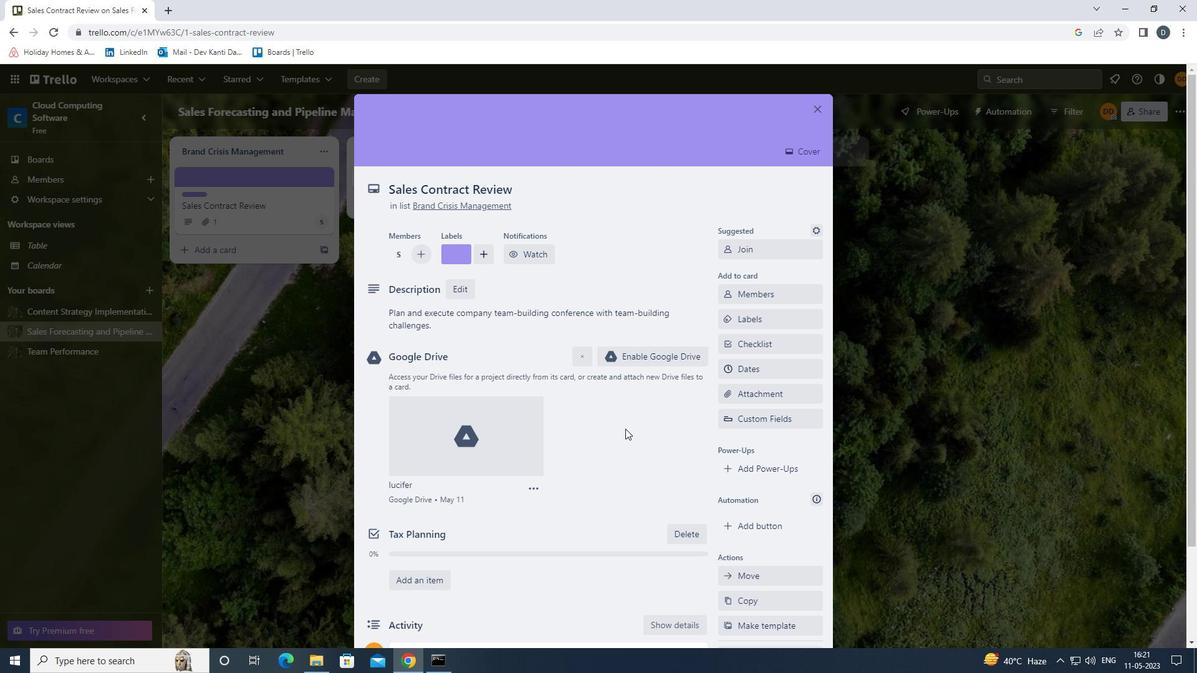 
Action: Mouse scrolled (625, 428) with delta (0, 0)
Screenshot: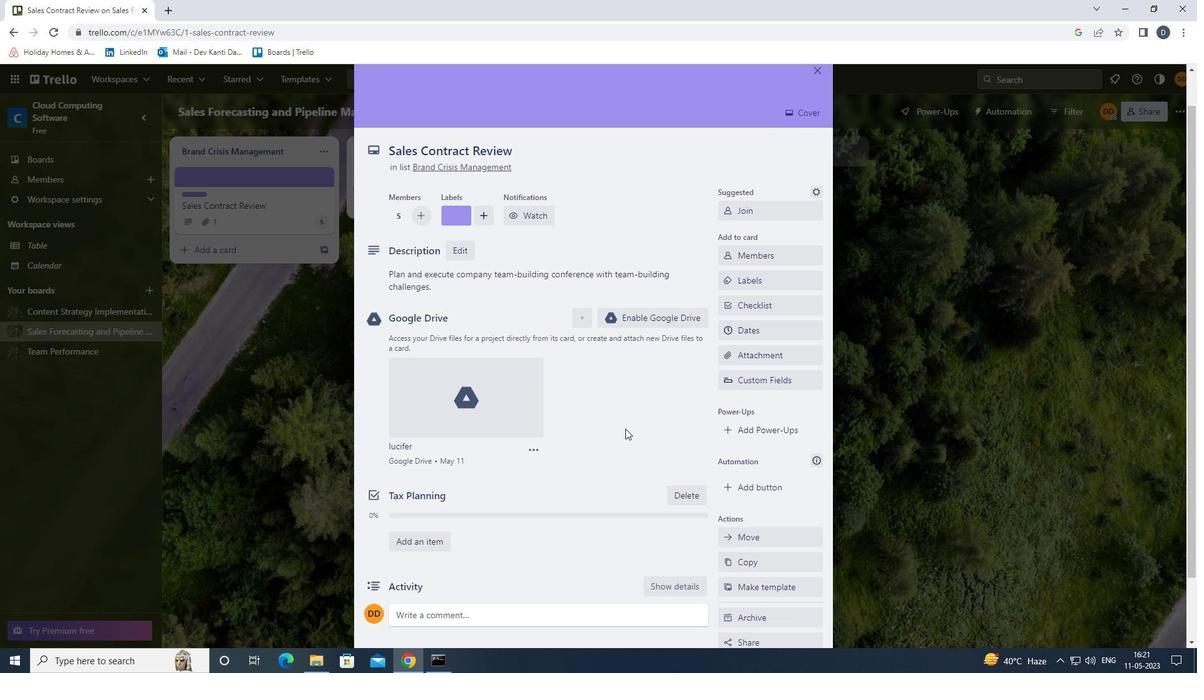 
Action: Mouse scrolled (625, 428) with delta (0, 0)
Screenshot: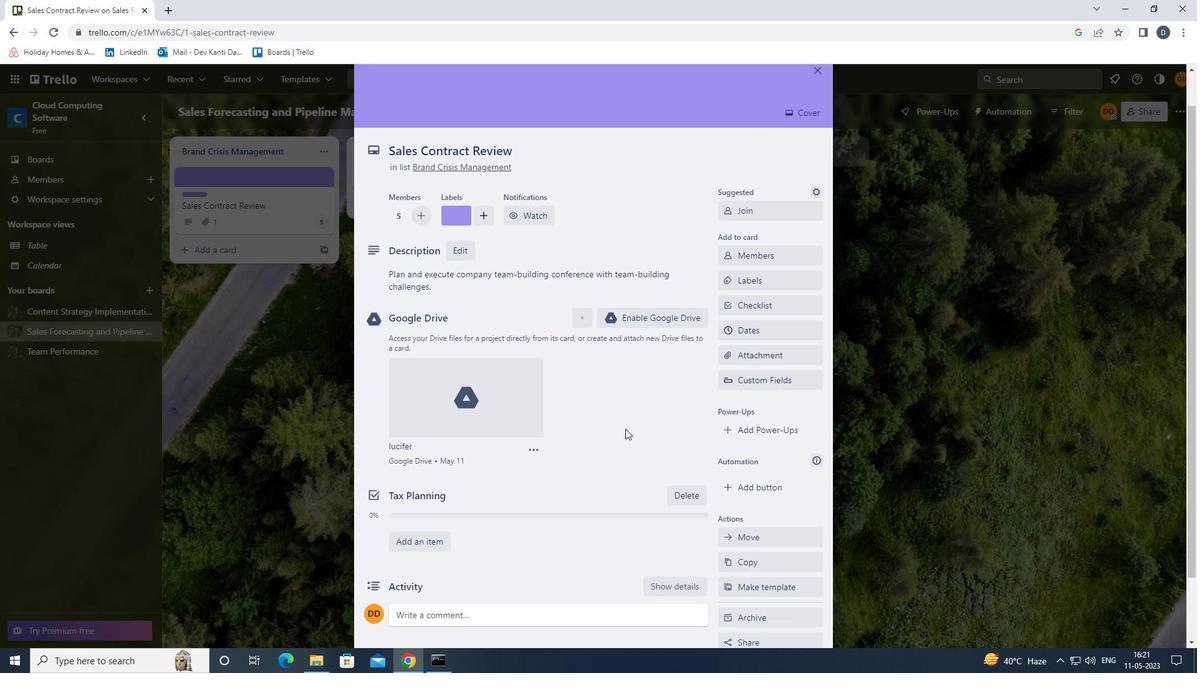 
Action: Mouse moved to (535, 539)
Screenshot: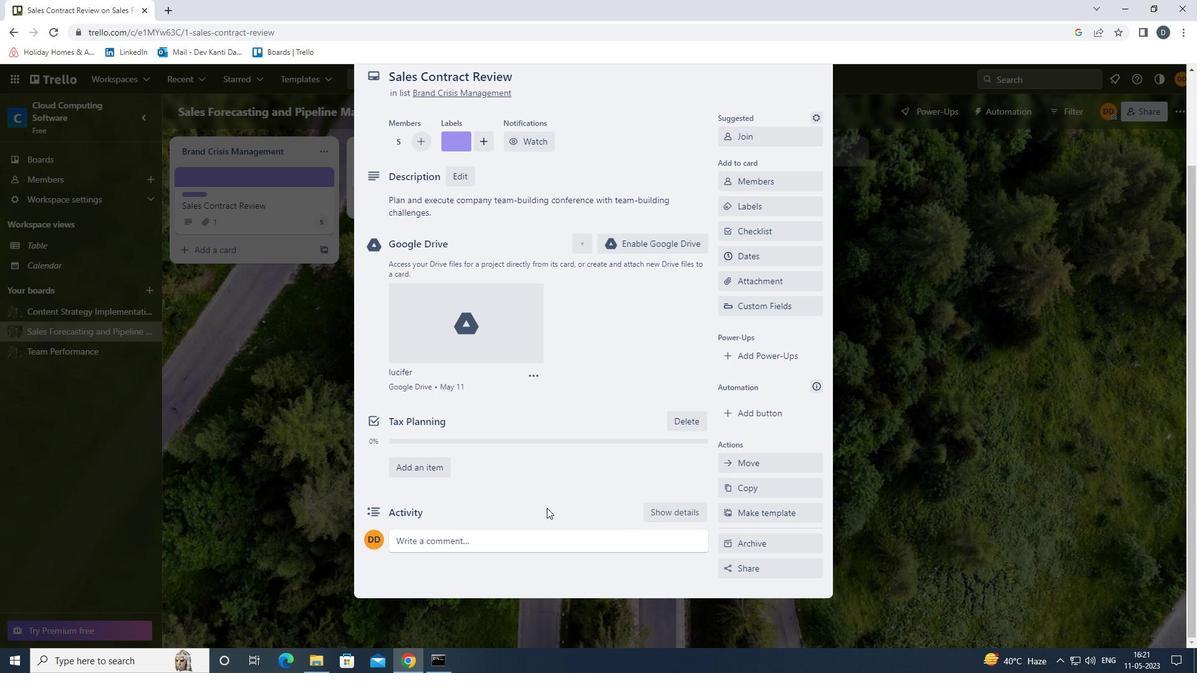 
Action: Mouse pressed left at (535, 539)
Screenshot: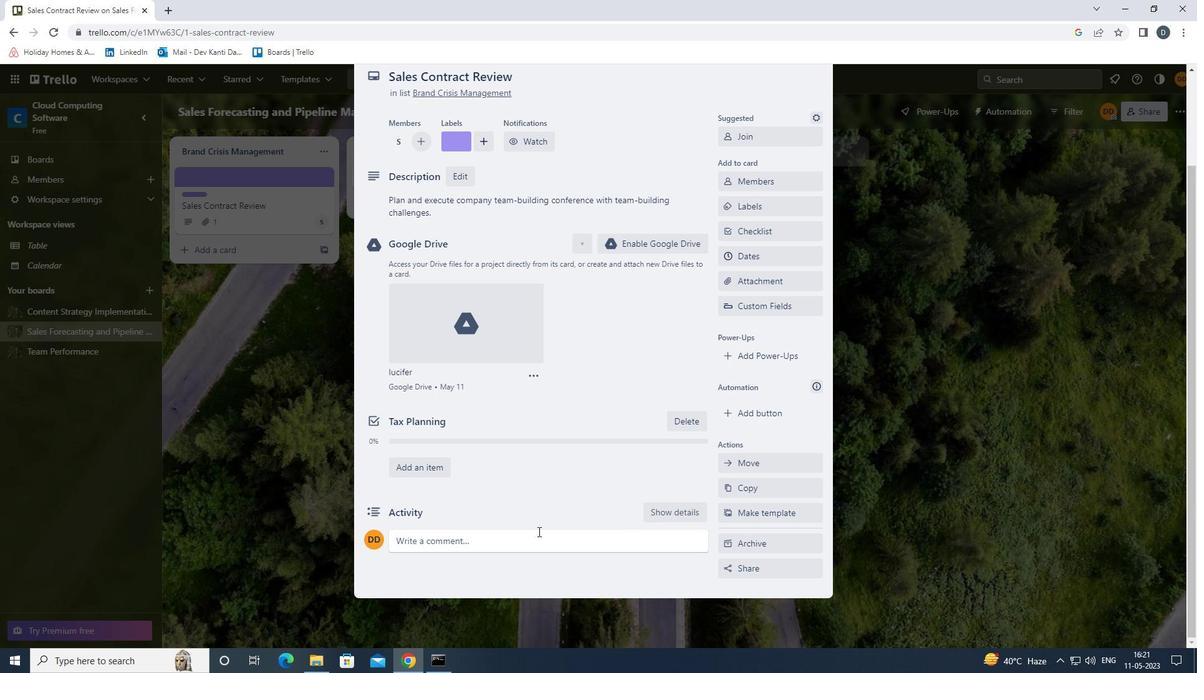 
Action: Mouse moved to (521, 571)
Screenshot: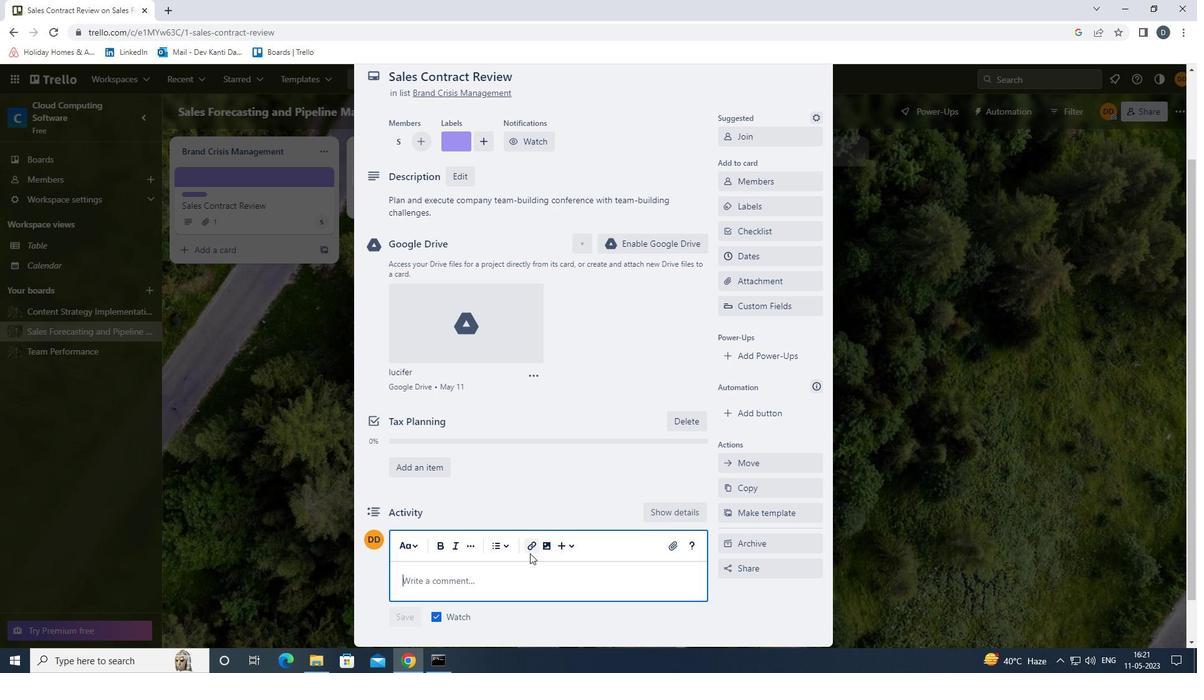 
Action: Key pressed <Key.shift><Key.shift><Key.shift>GIVEN<Key.space>THE<Key.space>SIZE<Key.space>AND<Key.space>S<Key.space><Key.backspace>COPE<Key.space>OF<Key.space>THIS<Key.space>RISK
Screenshot: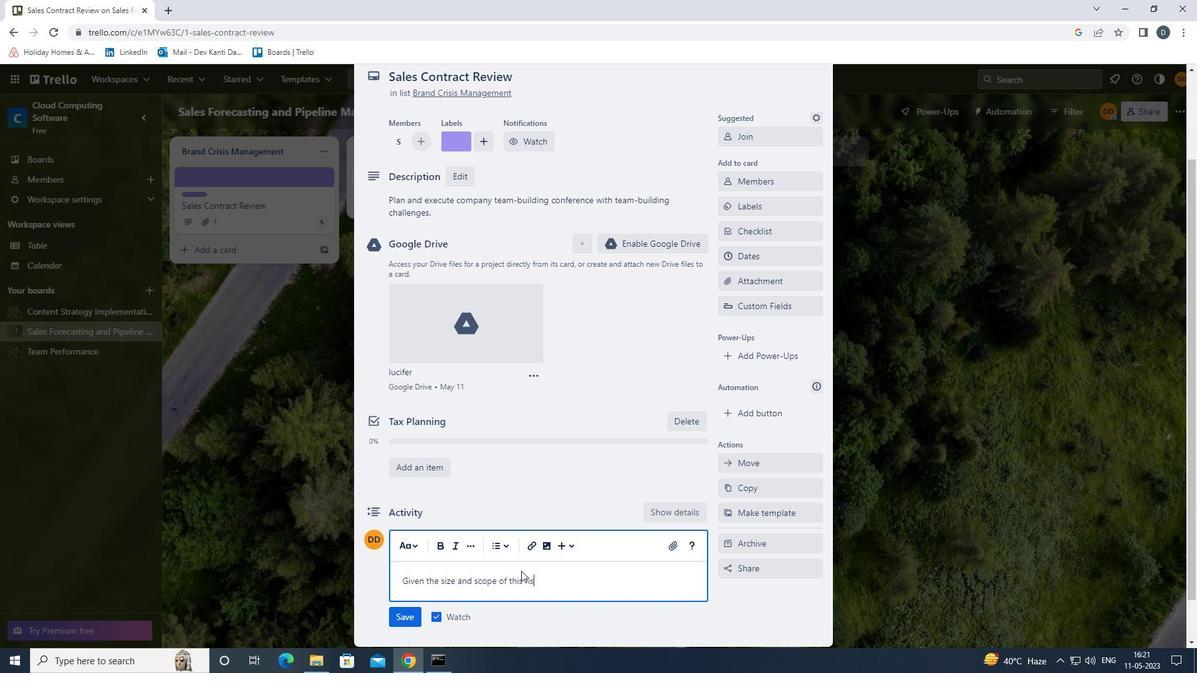 
Action: Mouse moved to (551, 518)
Screenshot: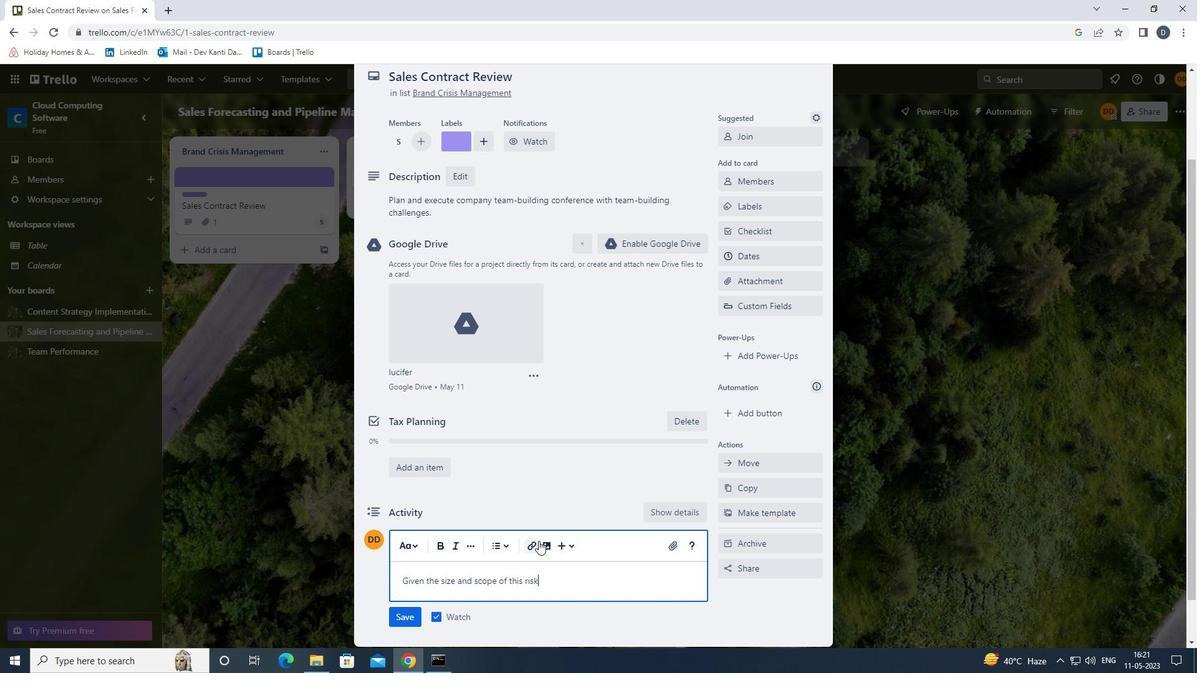 
Action: Key pressed <Key.space>
Screenshot: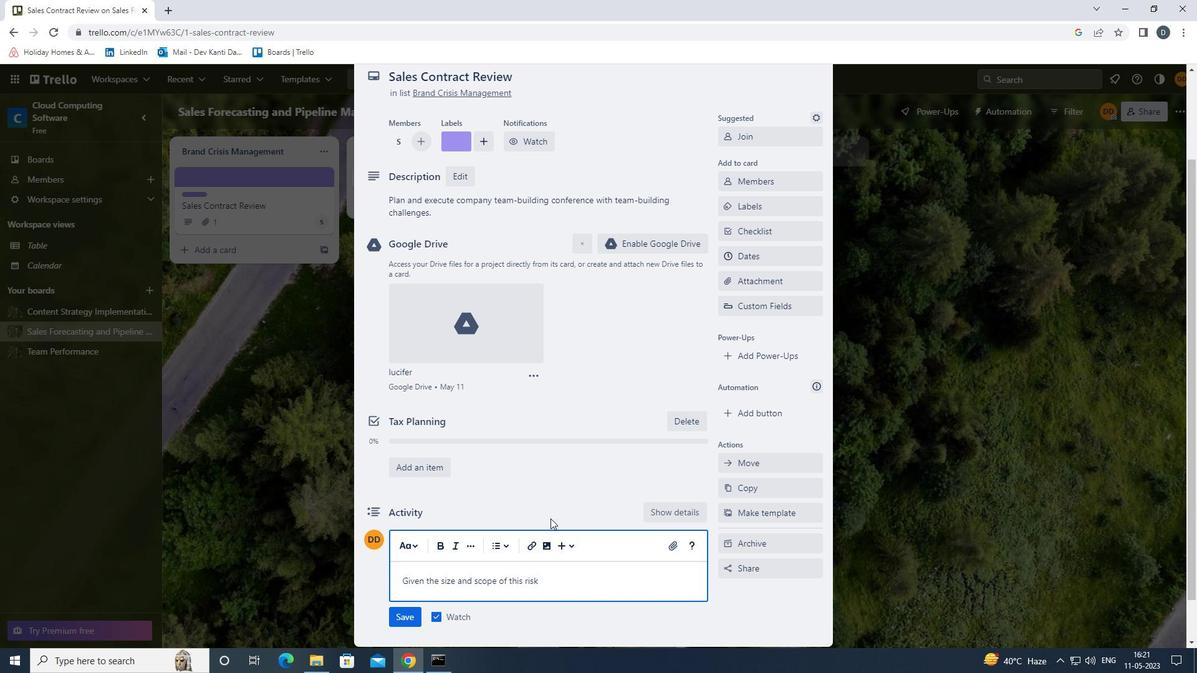 
Action: Mouse moved to (558, 505)
Screenshot: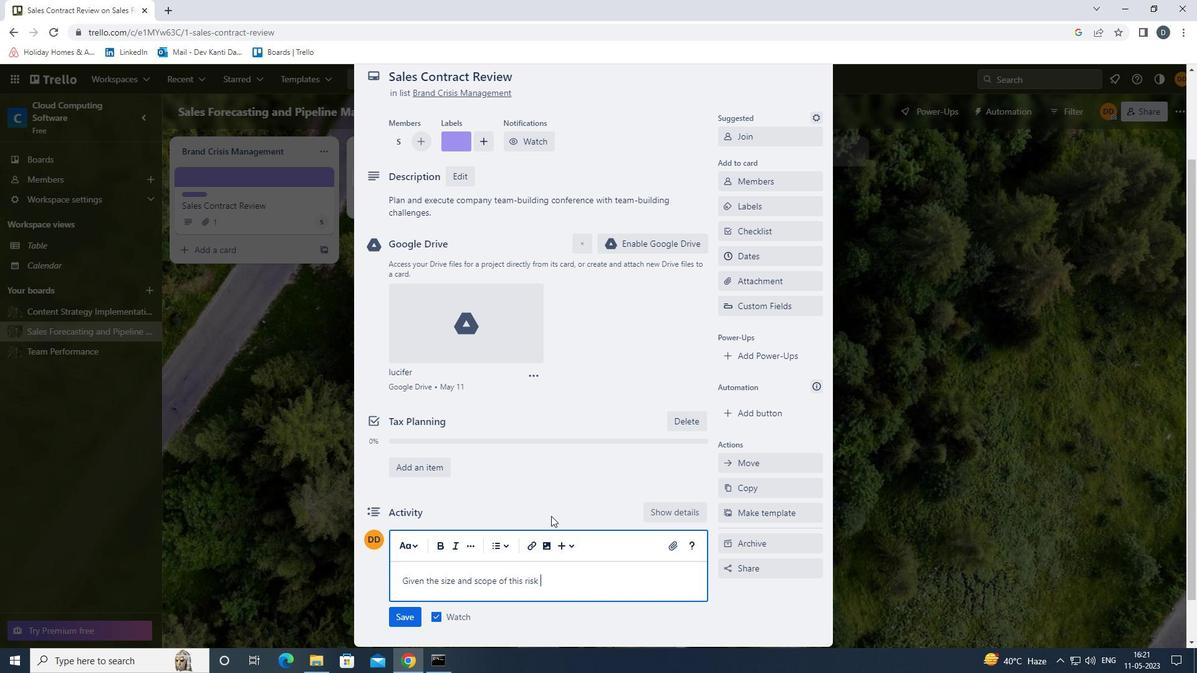 
Action: Key pressed <Key.backspace><Key.backspace><Key.backspace><Key.backspace><Key.backspace>TASK,<Key.space>LET<Key.space>US<Key.space>MAKE<Key.space>SURE<Key.space>WE<Key.space>HAVE<Key.space>THE<Key.space>NECC<Key.backspace>ESSARY<Key.space>RESOURCES<Key.space>AND<Key.space>SUPPORT<Key.space>TO<Key.space>GET<Key.space>IT<Key.space>DONE.
Screenshot: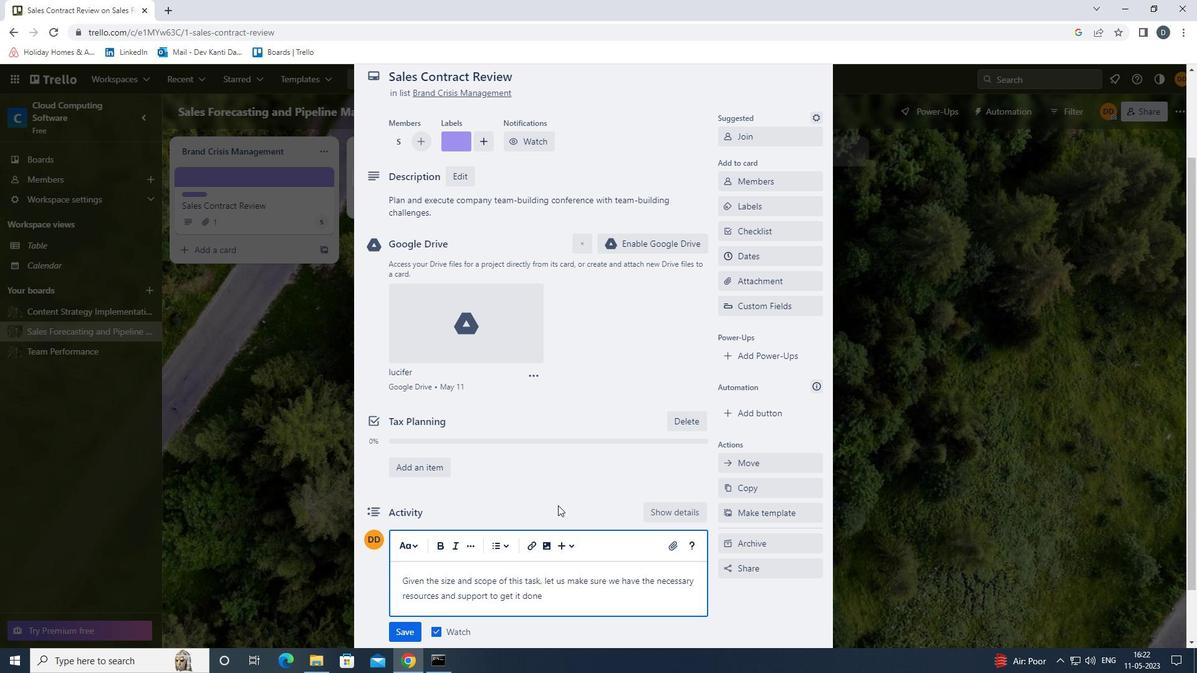 
Action: Mouse moved to (409, 624)
Screenshot: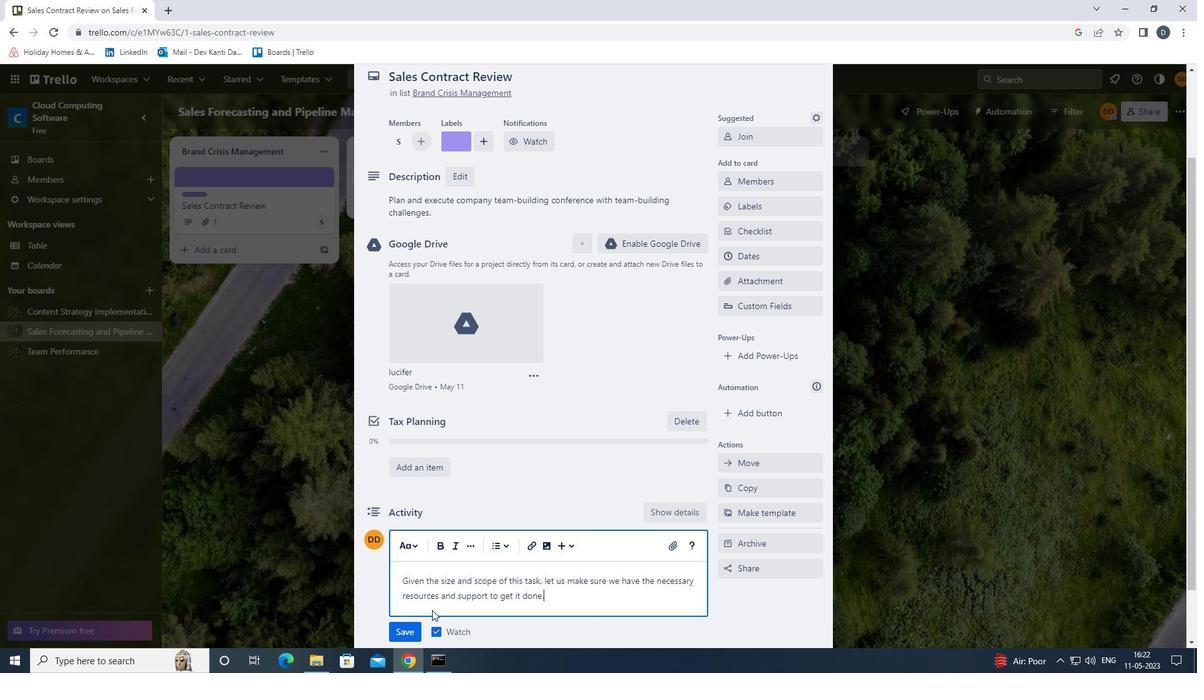 
Action: Mouse pressed left at (409, 624)
Screenshot: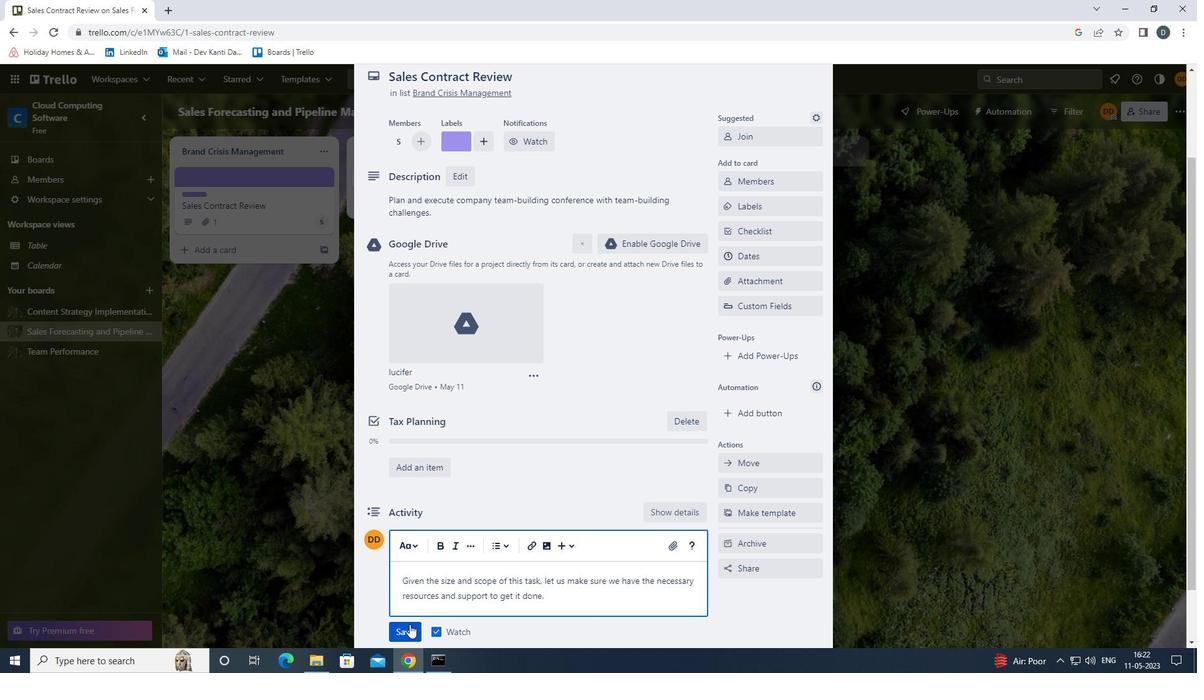 
Action: Mouse moved to (770, 260)
Screenshot: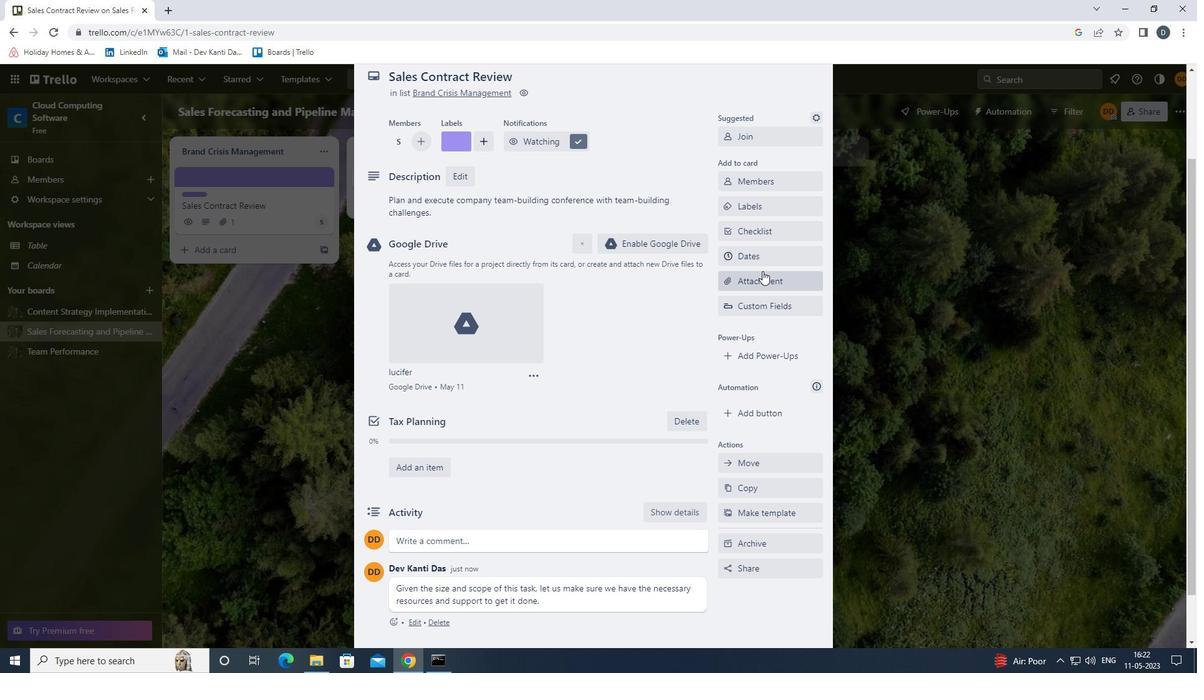 
Action: Mouse pressed left at (770, 260)
Screenshot: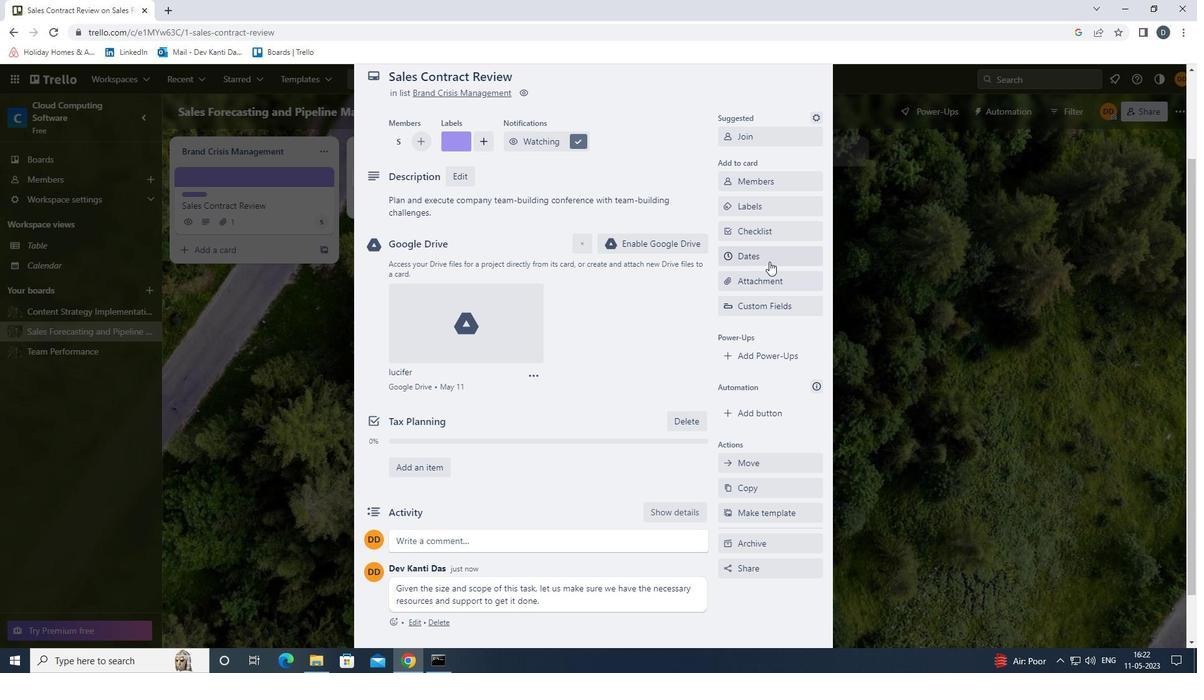 
Action: Mouse moved to (637, 318)
Screenshot: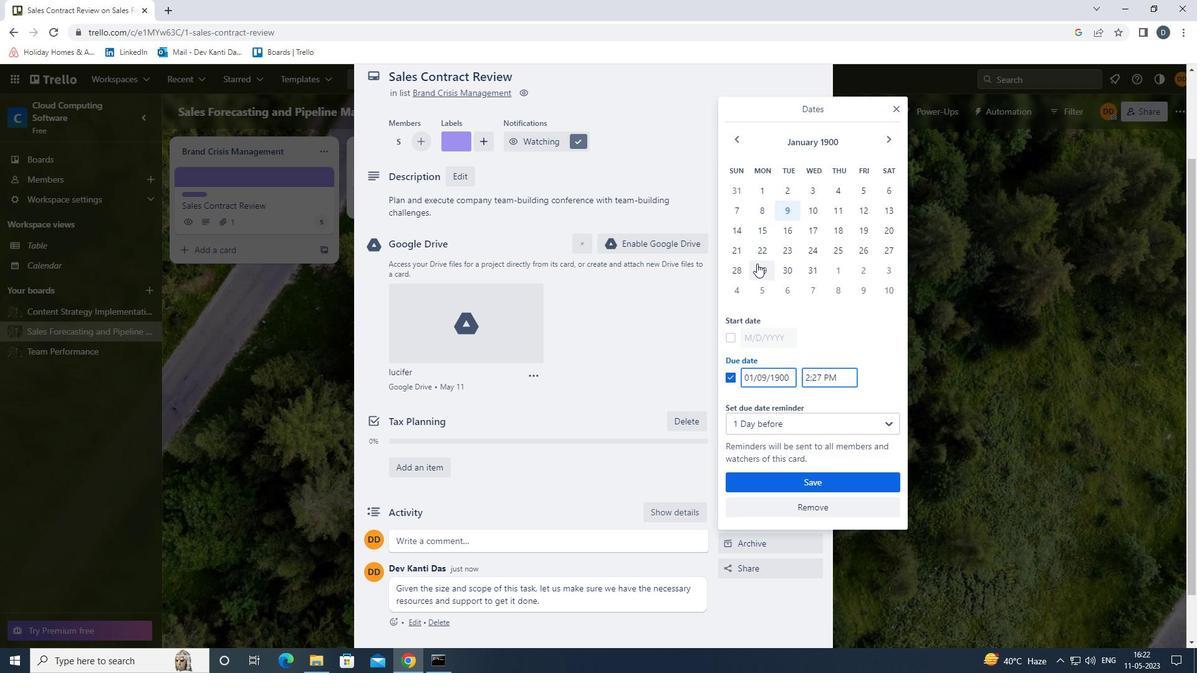 
Action: Mouse scrolled (637, 319) with delta (0, 0)
Screenshot: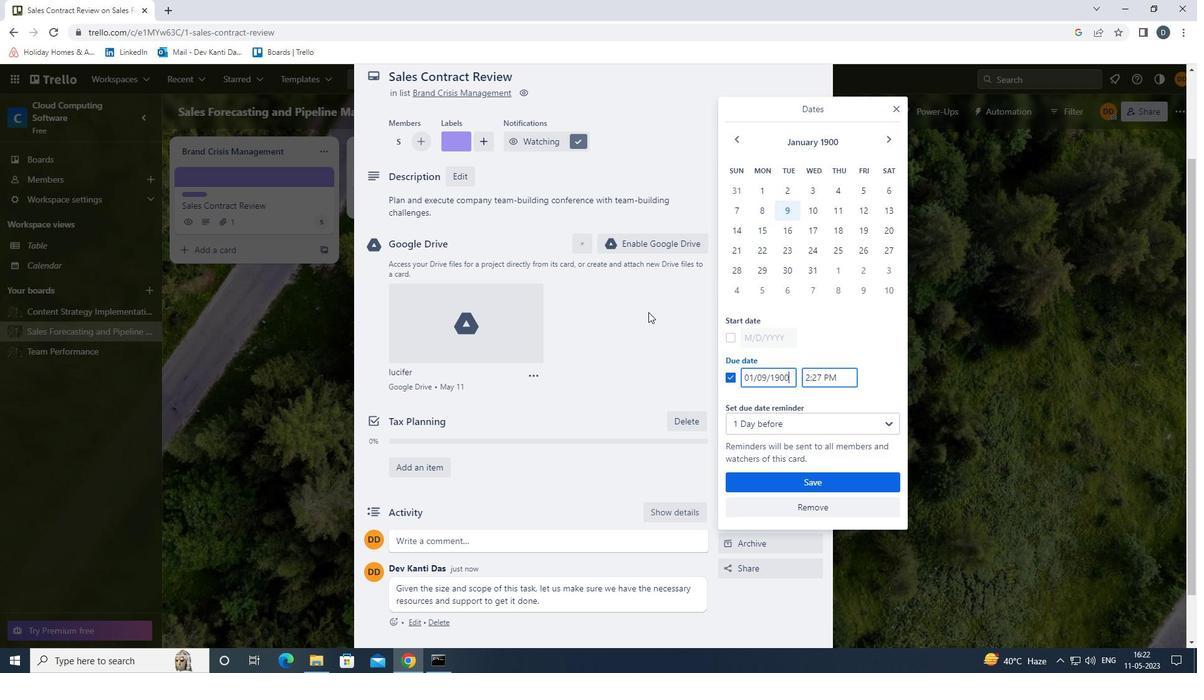 
Action: Mouse moved to (725, 335)
Screenshot: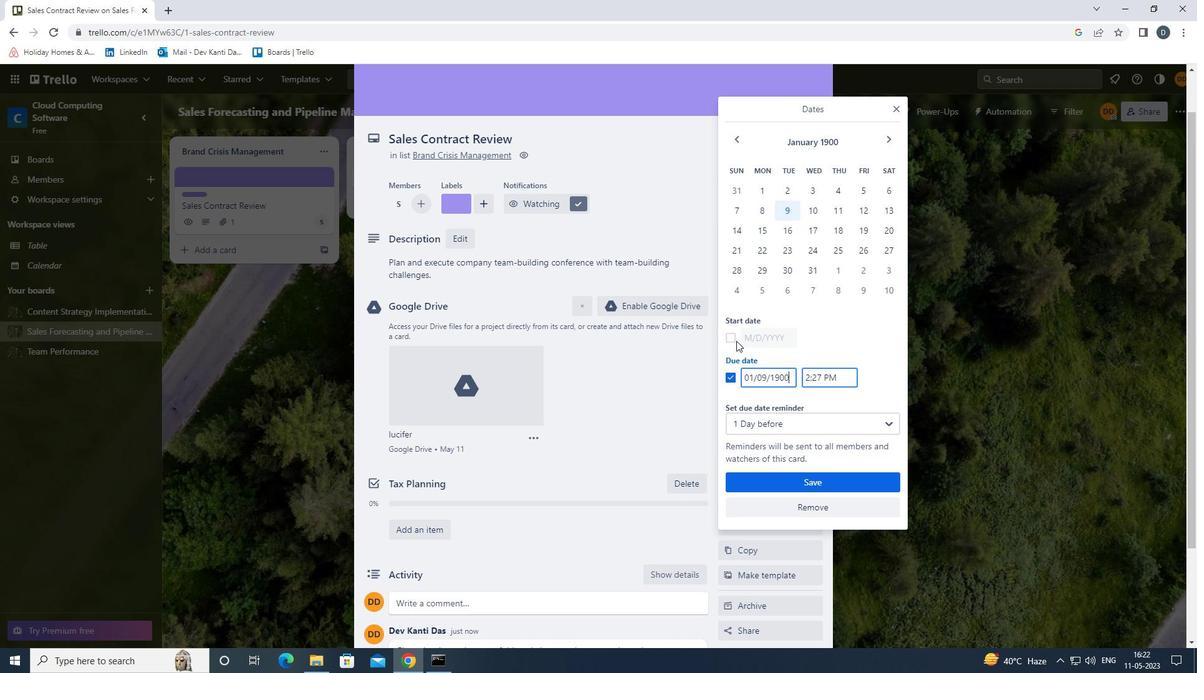 
Action: Mouse pressed left at (725, 335)
Screenshot: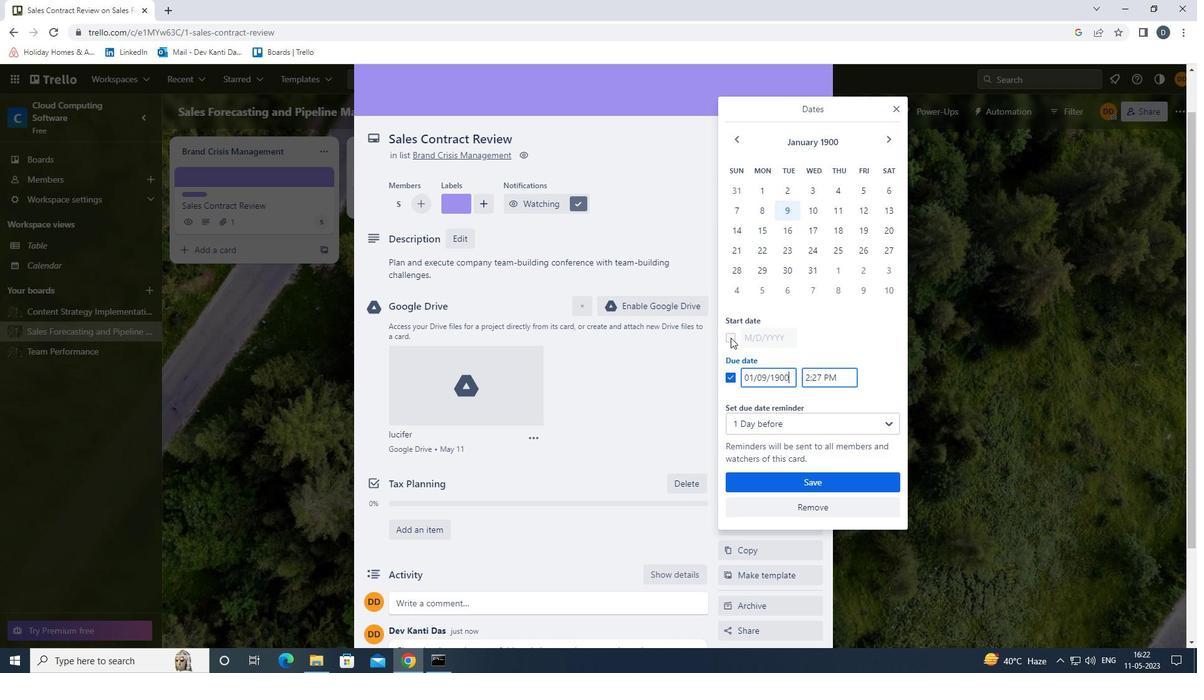 
Action: Mouse moved to (808, 189)
Screenshot: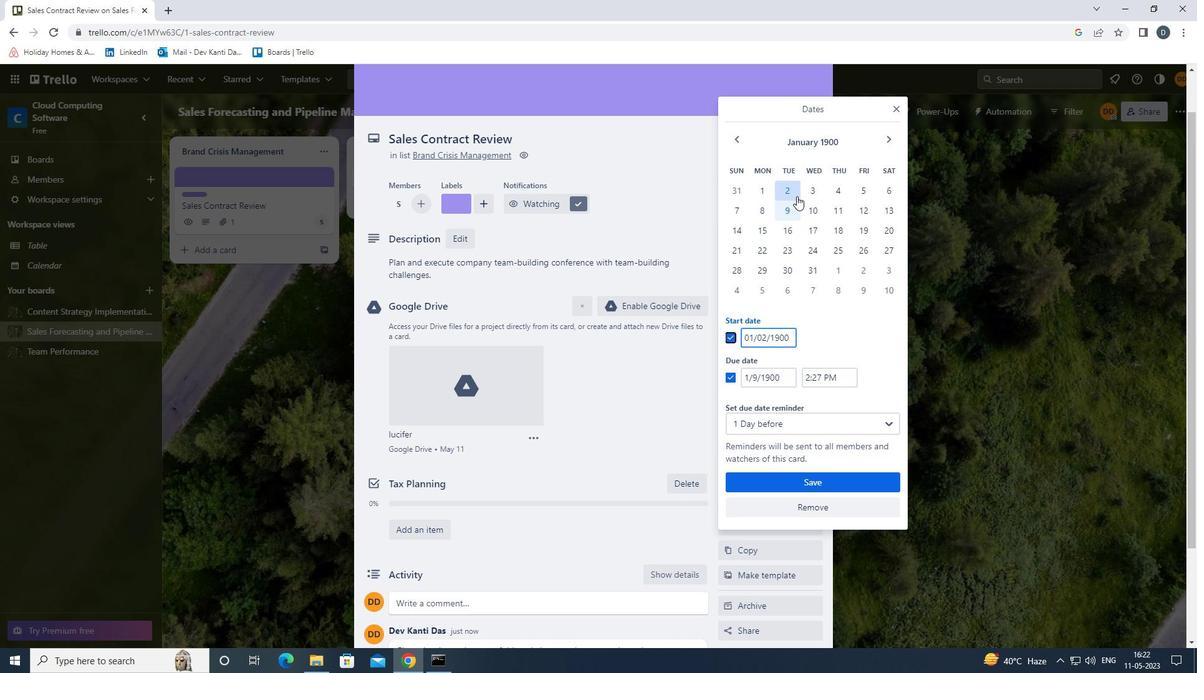 
Action: Mouse pressed left at (808, 189)
Screenshot: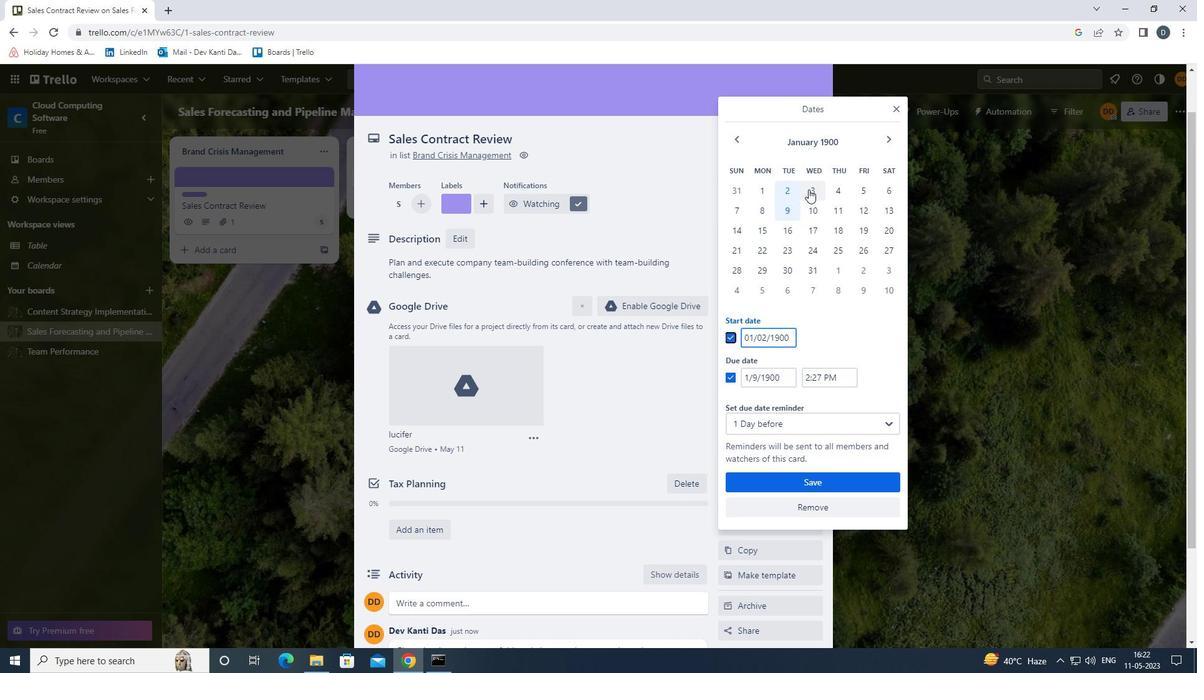 
Action: Mouse moved to (813, 210)
Screenshot: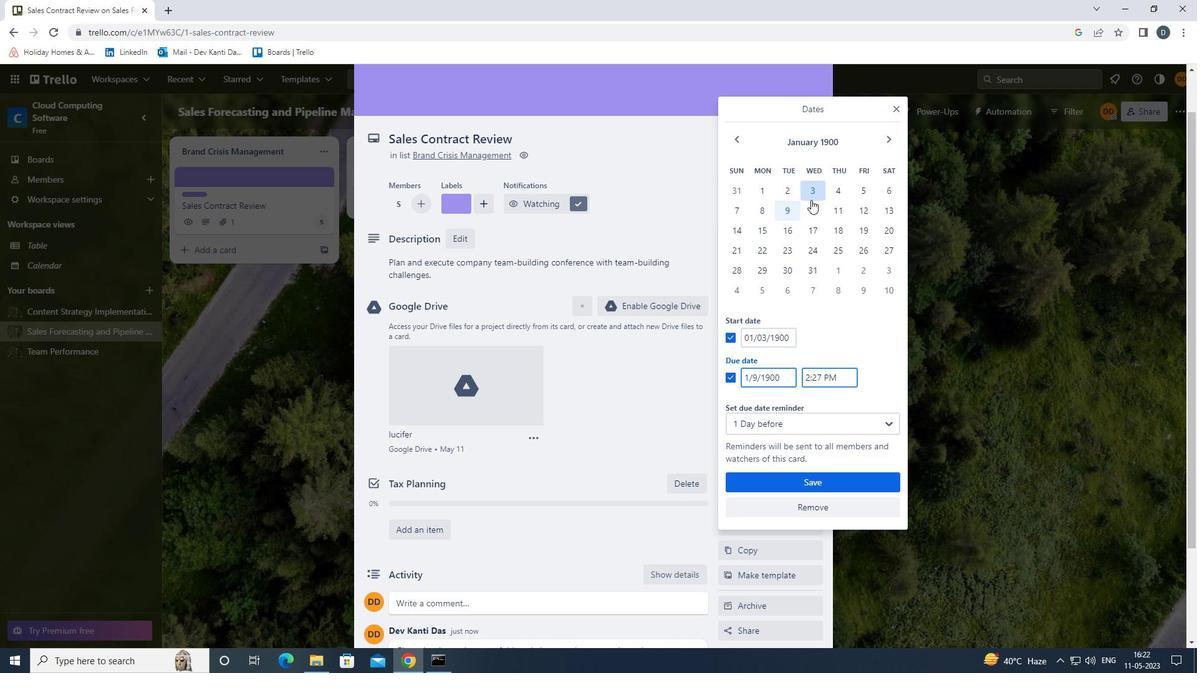 
Action: Mouse pressed left at (813, 210)
Screenshot: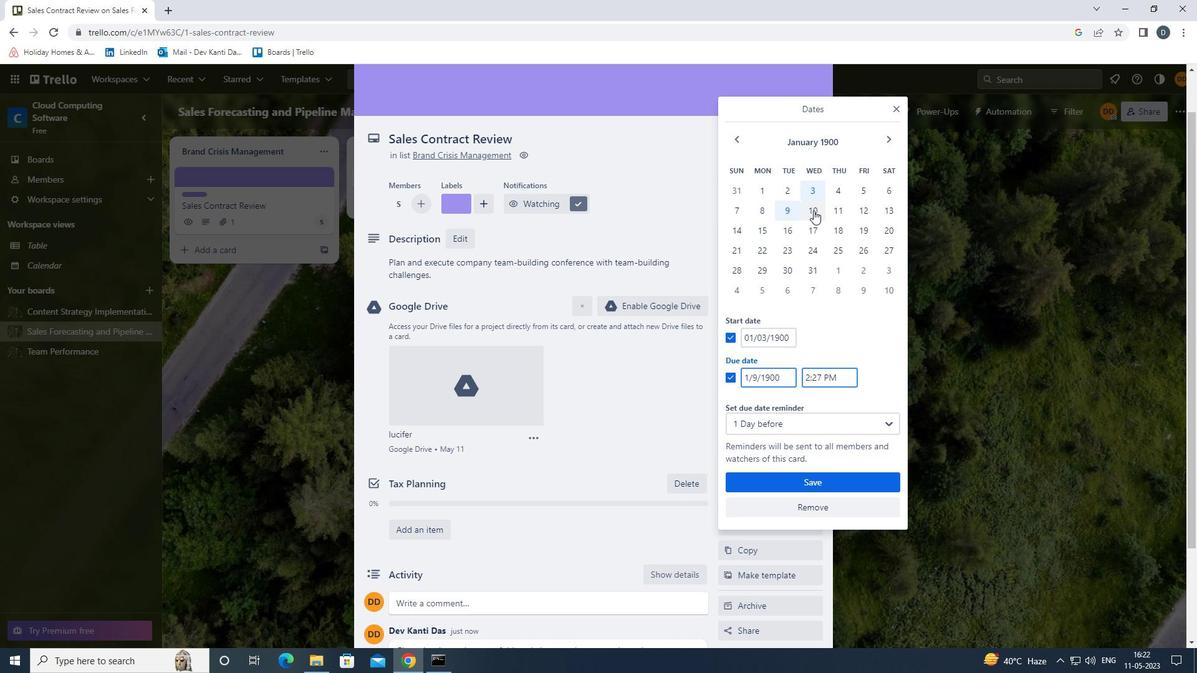 
Action: Mouse moved to (827, 474)
Screenshot: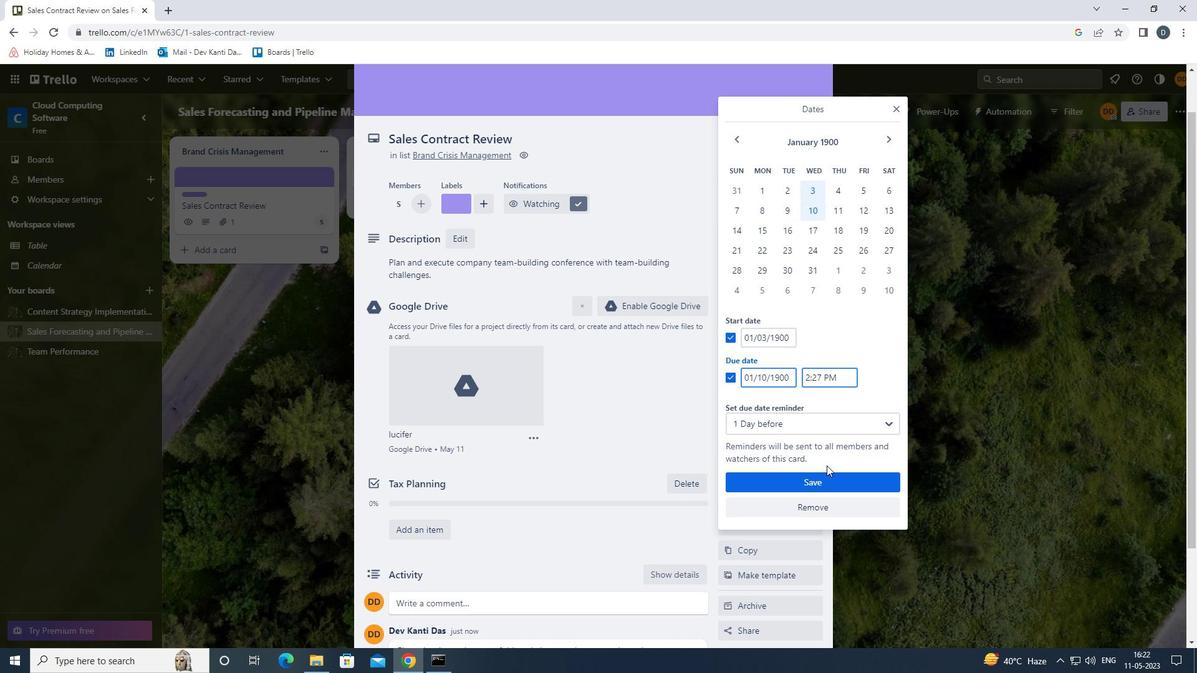 
Action: Mouse pressed left at (827, 474)
Screenshot: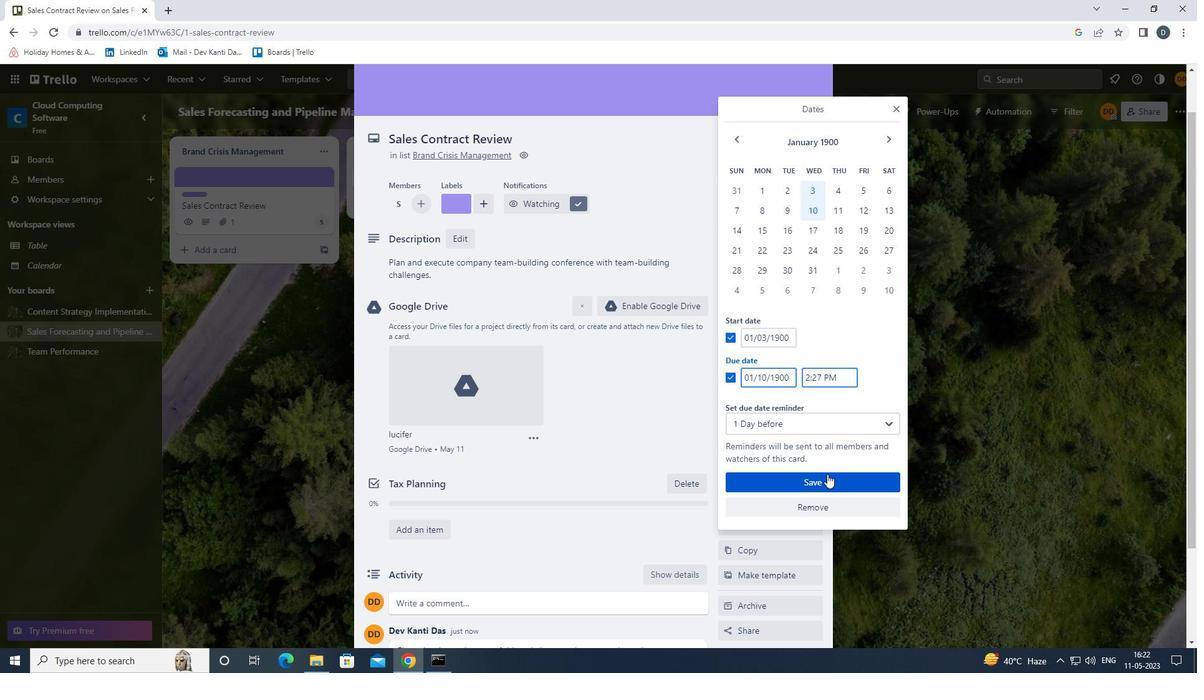 
Action: Mouse moved to (827, 470)
Screenshot: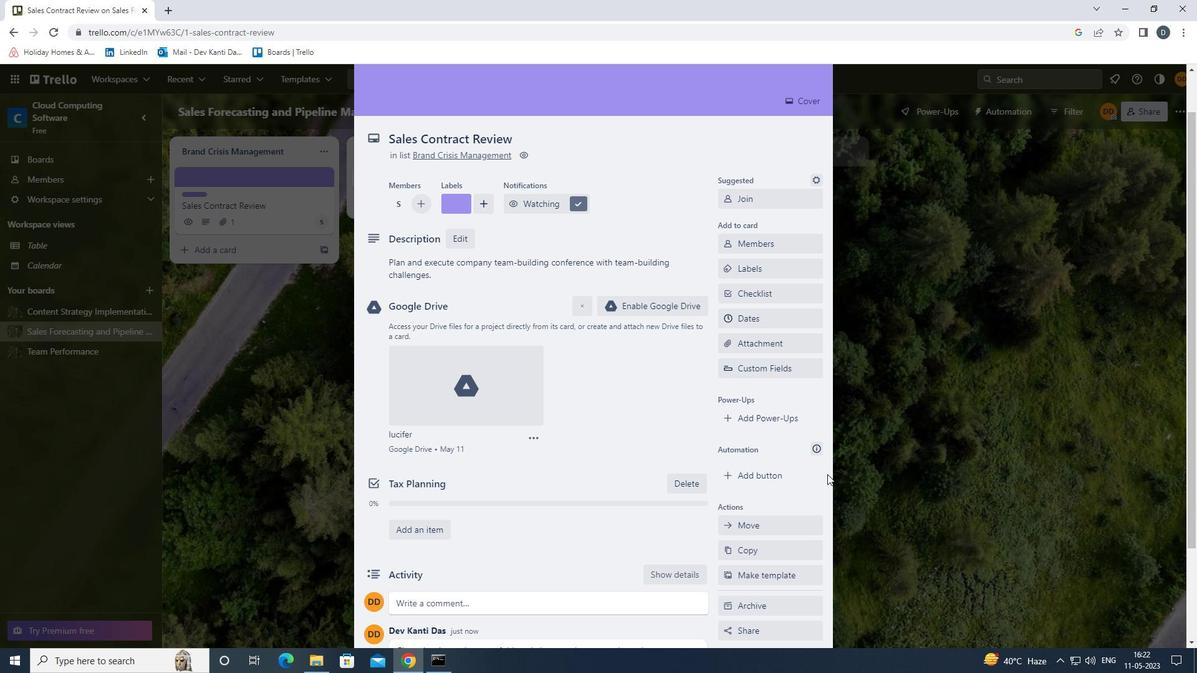 
Action: Mouse scrolled (827, 470) with delta (0, 0)
Screenshot: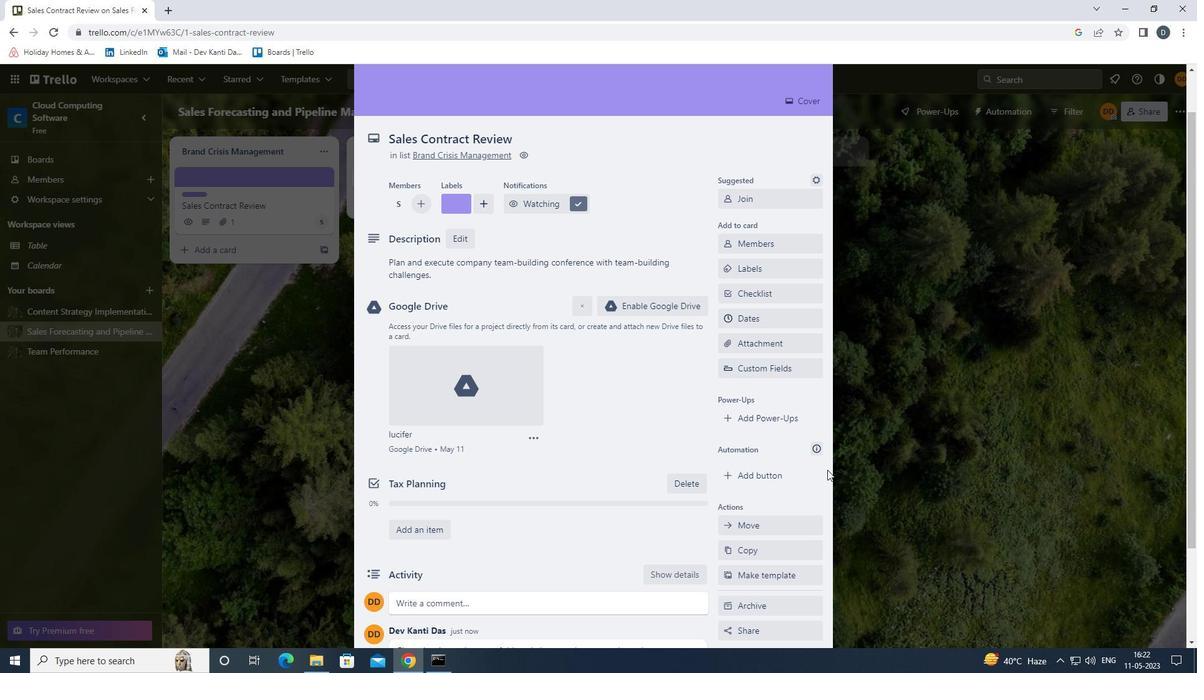 
Action: Mouse scrolled (827, 470) with delta (0, 0)
Screenshot: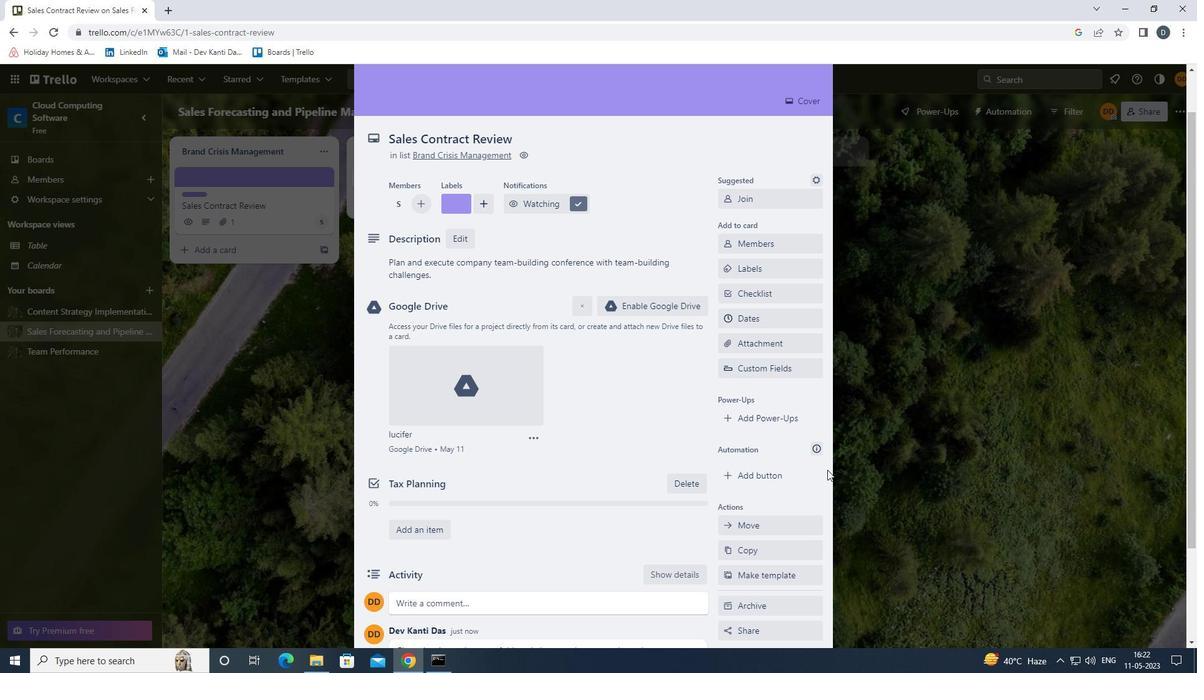 
Action: Mouse moved to (821, 107)
Screenshot: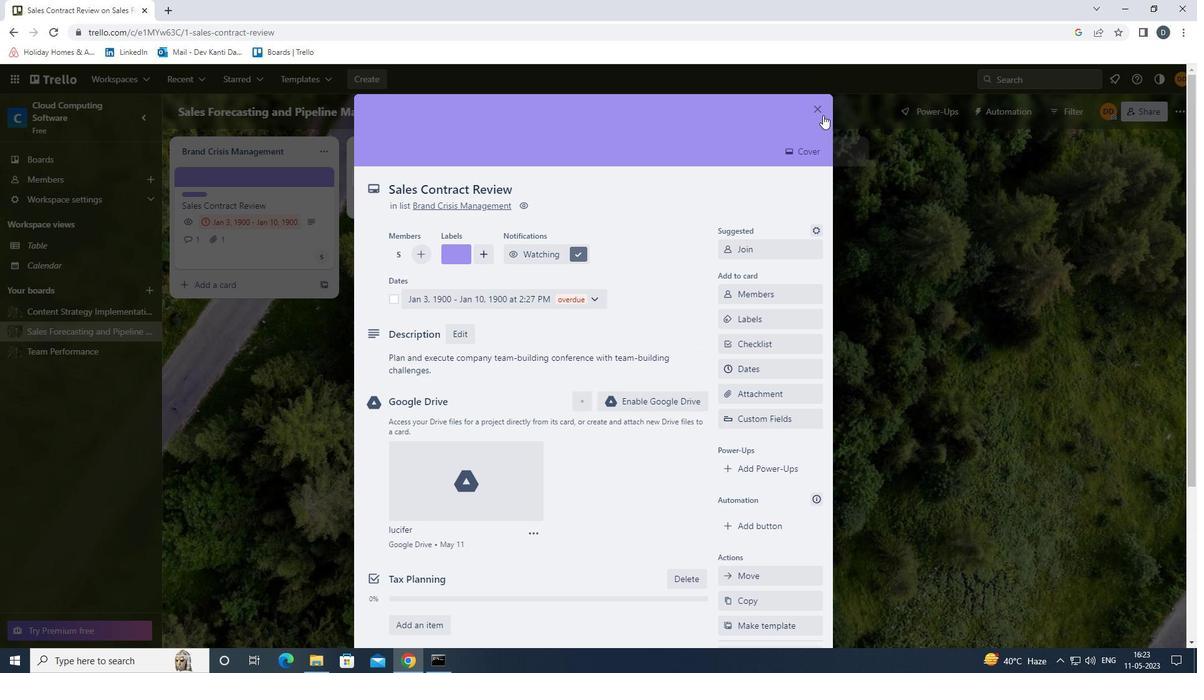 
Action: Mouse pressed left at (821, 107)
Screenshot: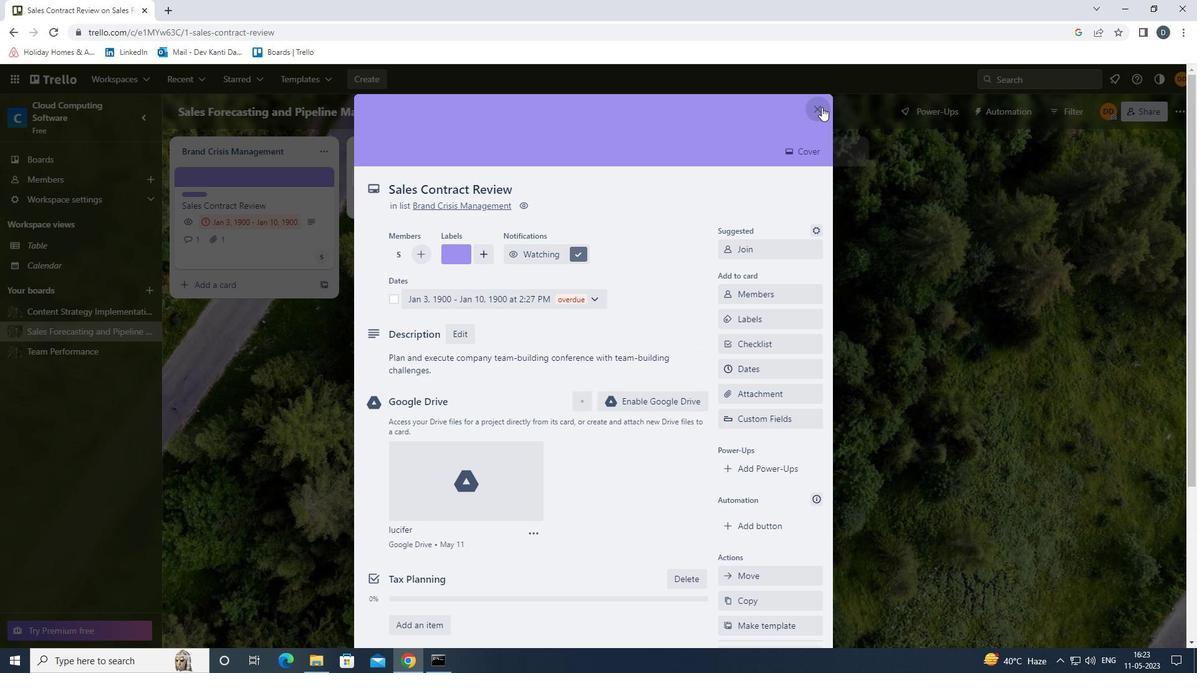 
Action: Mouse moved to (709, 271)
Screenshot: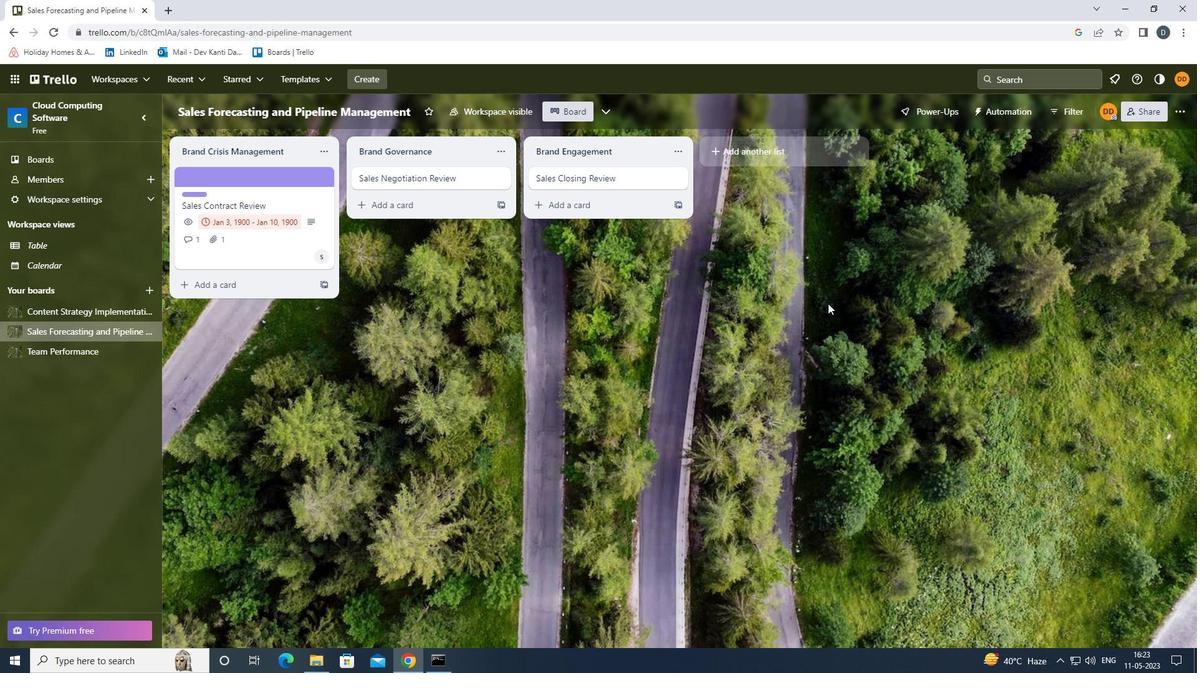 
